 Task: Look for space in Roskilde from 6th July, 2023 to 10 July, 2023 for 5 adults in price range Rs.17000 to Rs.26000. Place can be  with 3 bedrooms having 4 beds and 3 bathrooms. Property type can be house. Amenities needed are: wifi, pool, smoking allowed. Required host language is English.
Action: Mouse moved to (405, 456)
Screenshot: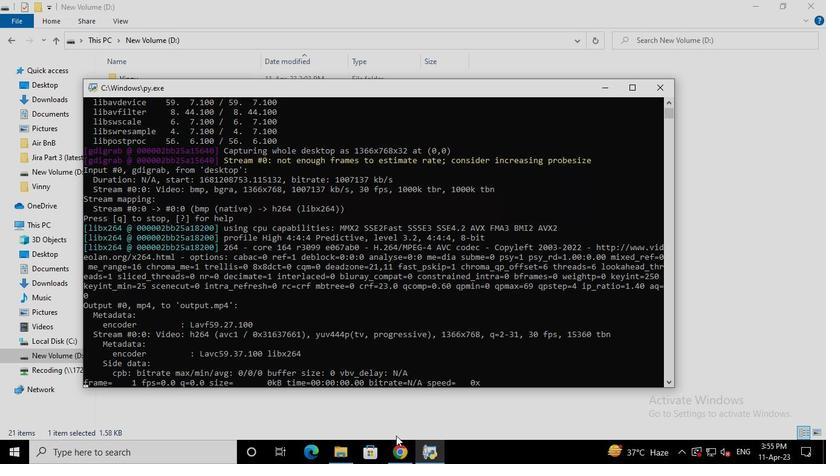 
Action: Mouse pressed left at (405, 456)
Screenshot: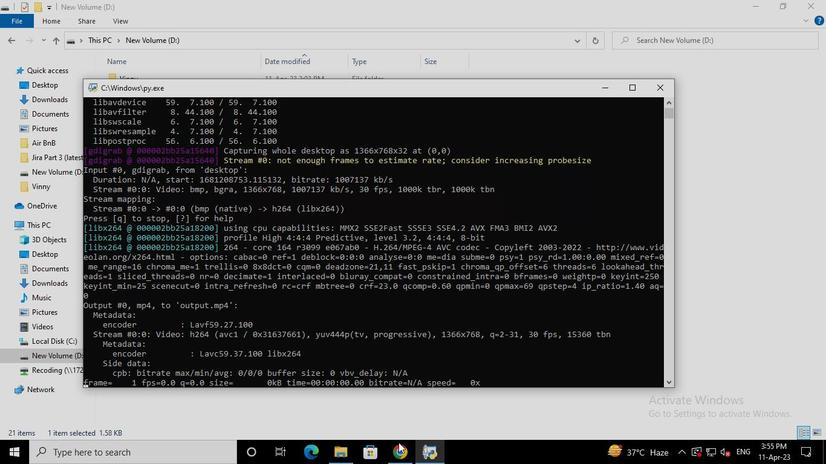 
Action: Mouse moved to (329, 108)
Screenshot: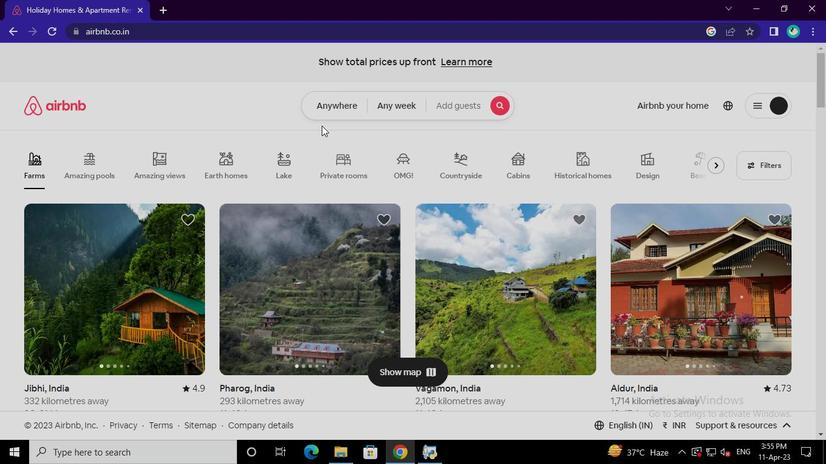 
Action: Mouse pressed left at (329, 108)
Screenshot: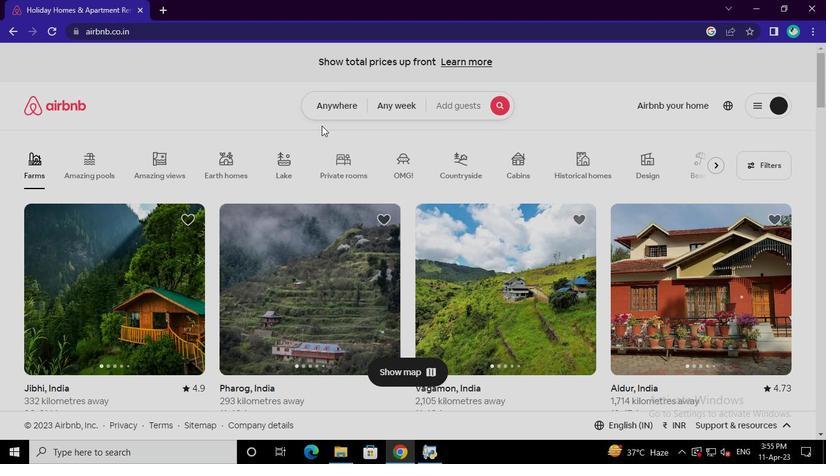 
Action: Mouse moved to (234, 149)
Screenshot: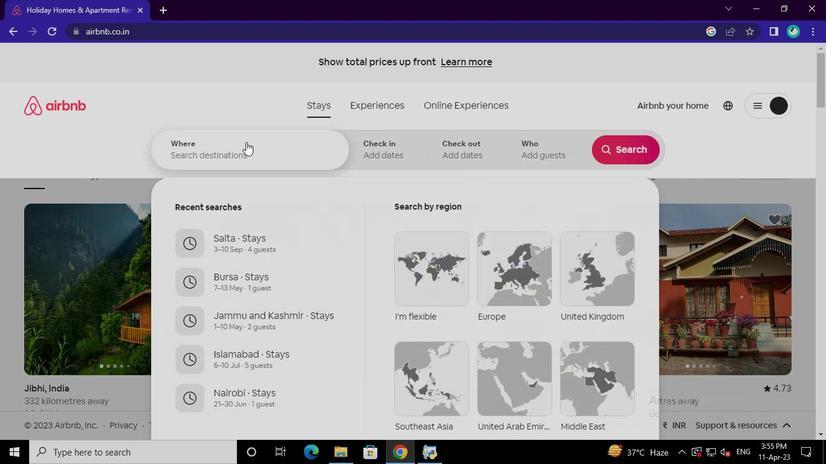 
Action: Mouse pressed left at (234, 149)
Screenshot: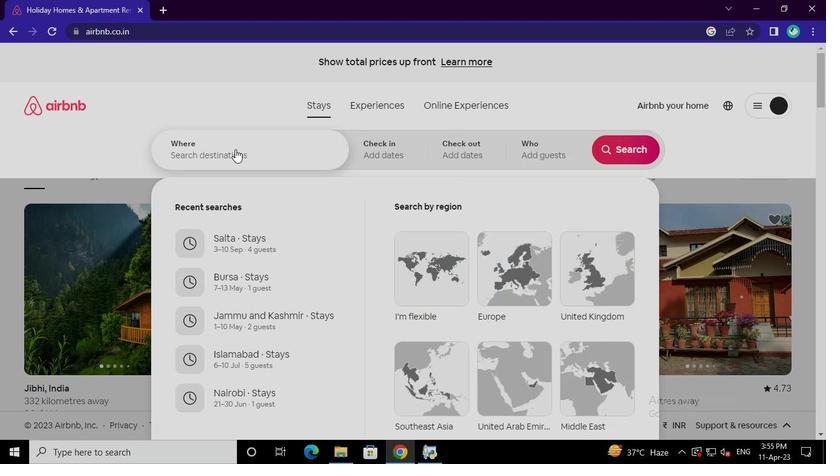 
Action: Keyboard r
Screenshot: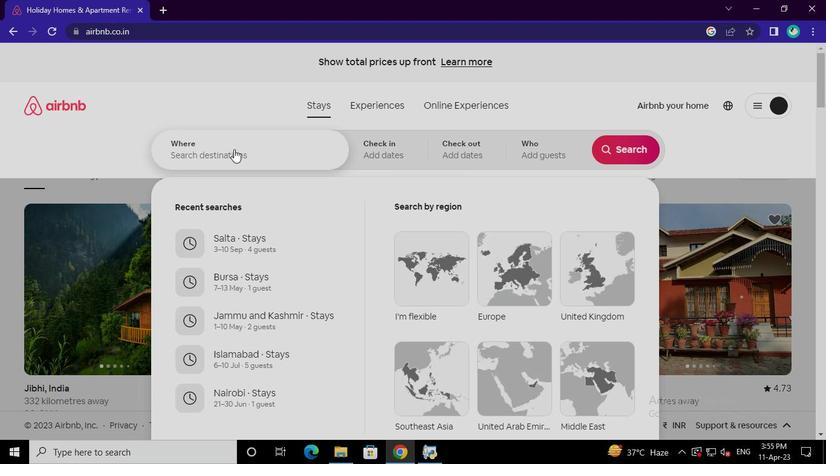 
Action: Keyboard o
Screenshot: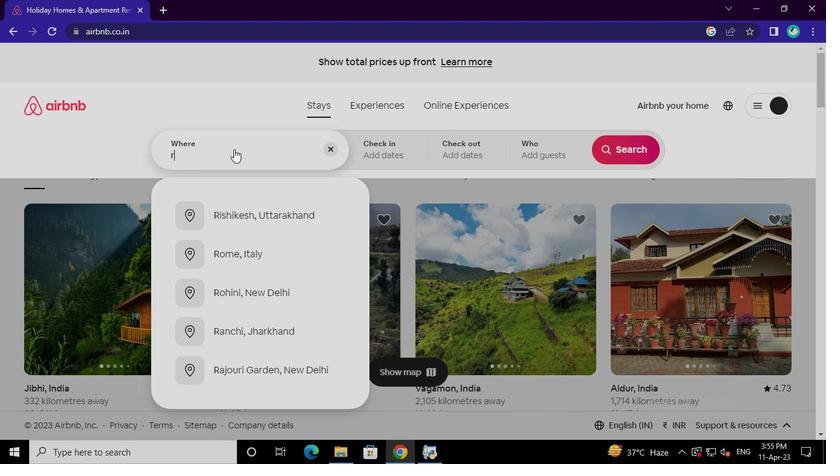 
Action: Keyboard s
Screenshot: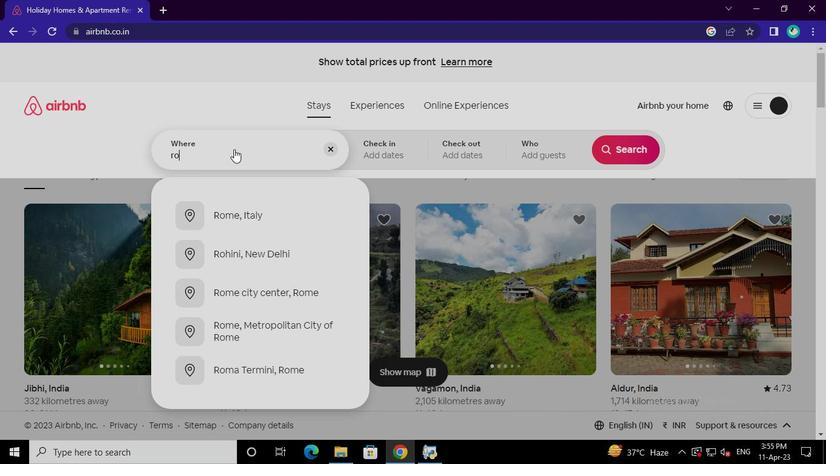 
Action: Keyboard k
Screenshot: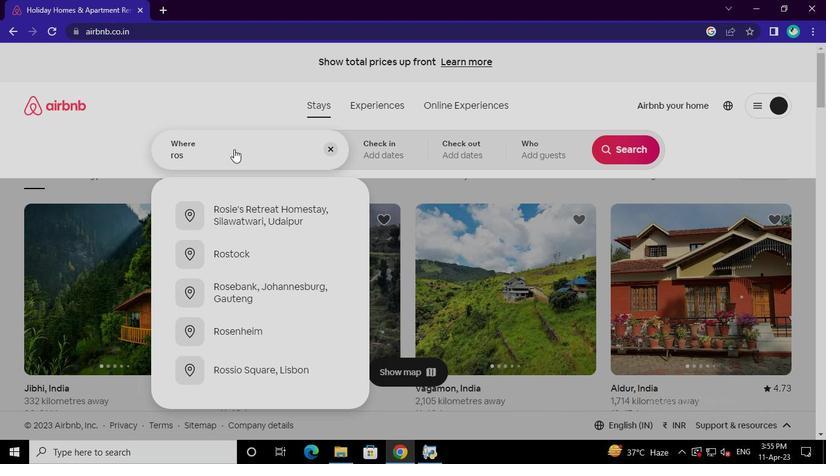
Action: Keyboard i
Screenshot: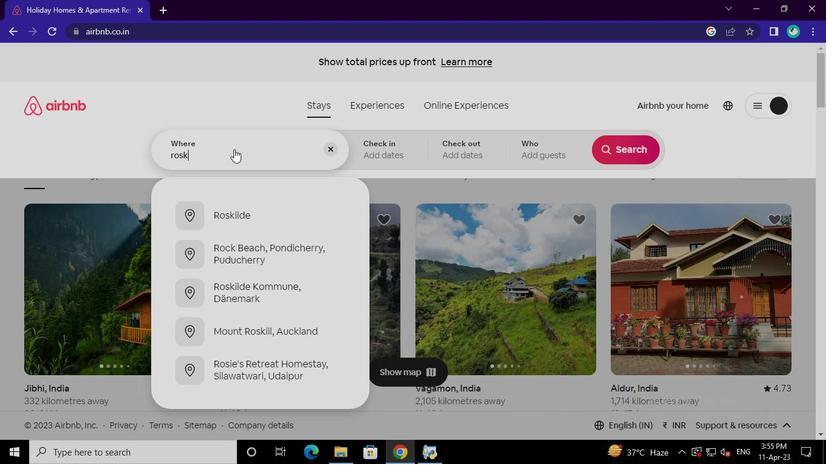 
Action: Keyboard l
Screenshot: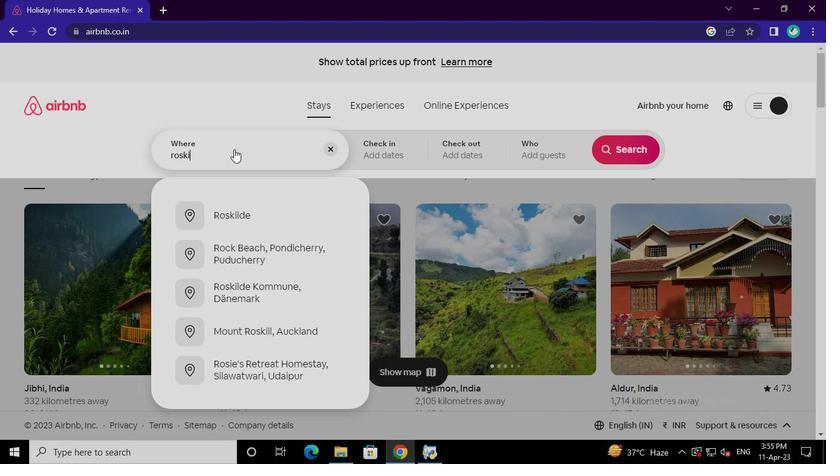 
Action: Keyboard d
Screenshot: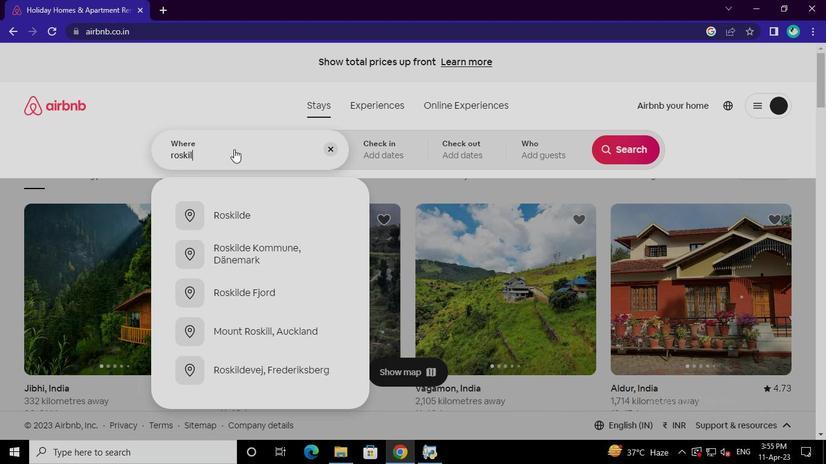 
Action: Keyboard e
Screenshot: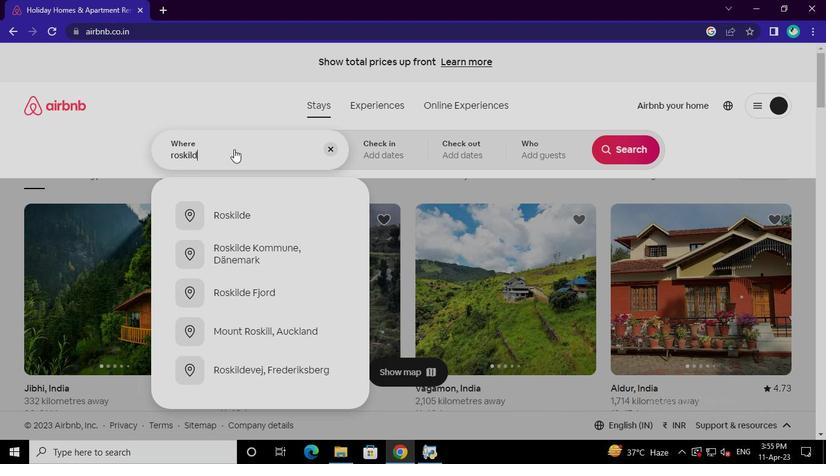 
Action: Mouse moved to (243, 207)
Screenshot: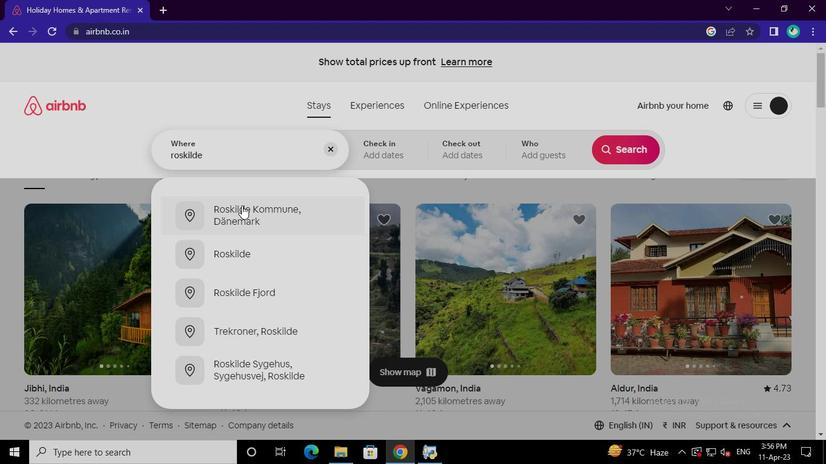 
Action: Mouse pressed left at (243, 207)
Screenshot: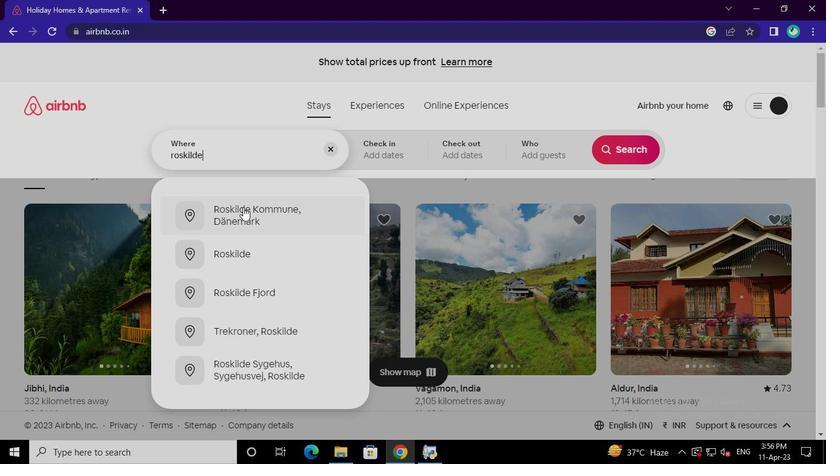 
Action: Mouse moved to (621, 248)
Screenshot: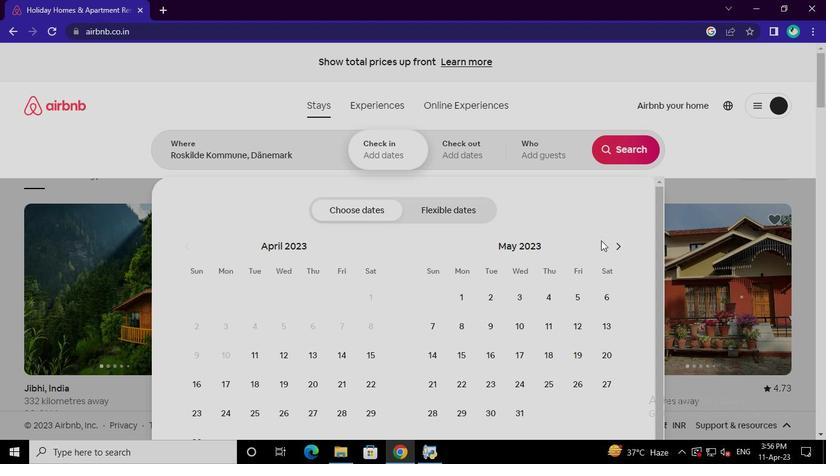 
Action: Mouse pressed left at (621, 248)
Screenshot: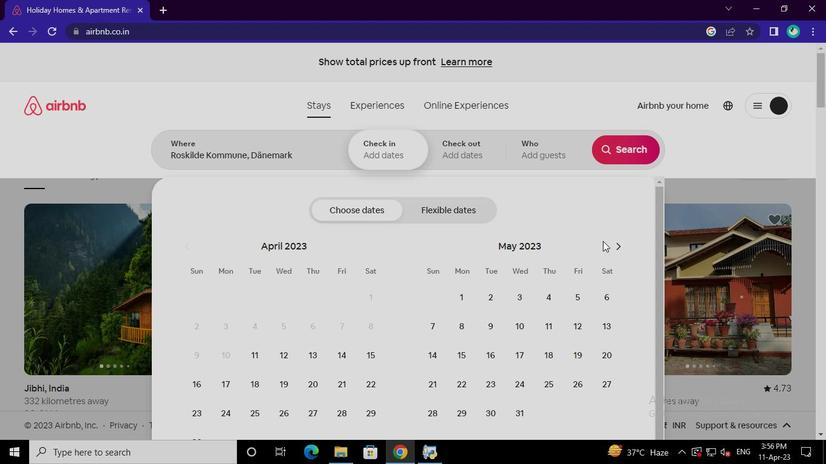 
Action: Mouse pressed left at (621, 248)
Screenshot: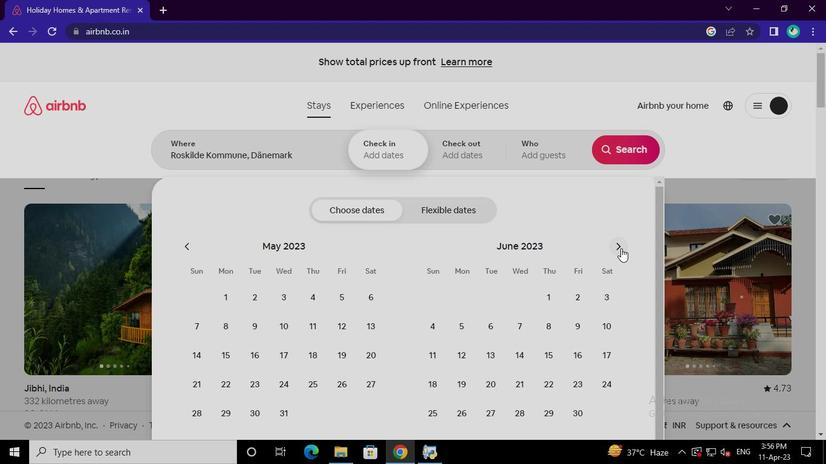 
Action: Mouse moved to (557, 326)
Screenshot: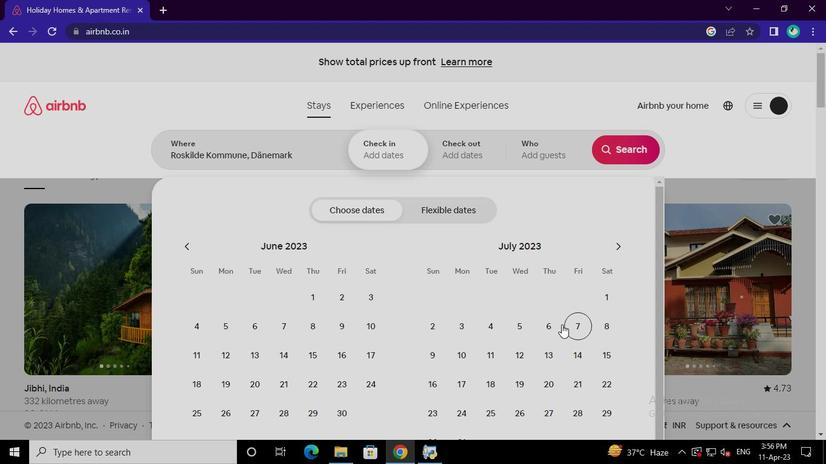 
Action: Mouse pressed left at (557, 326)
Screenshot: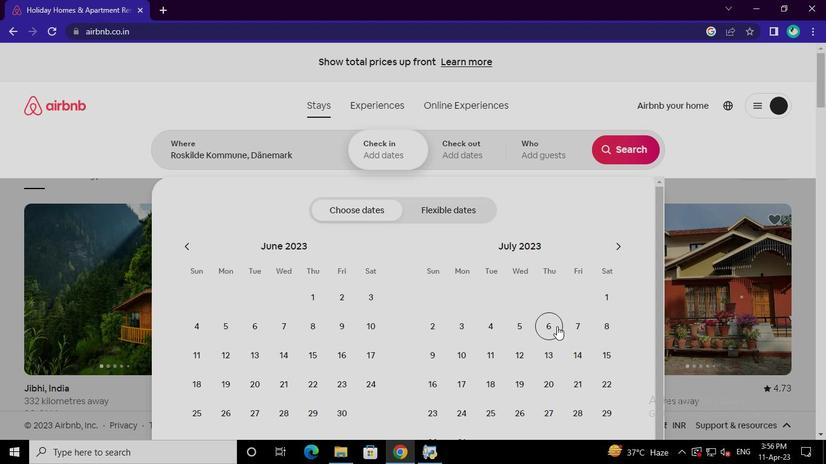 
Action: Mouse moved to (470, 358)
Screenshot: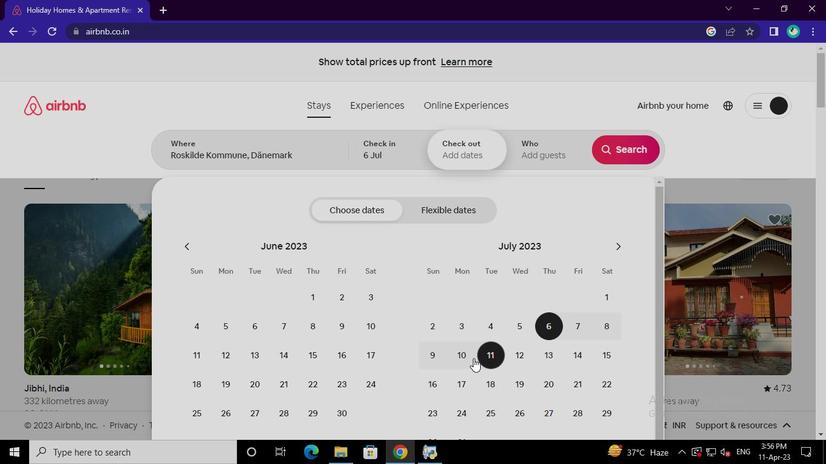 
Action: Mouse pressed left at (470, 358)
Screenshot: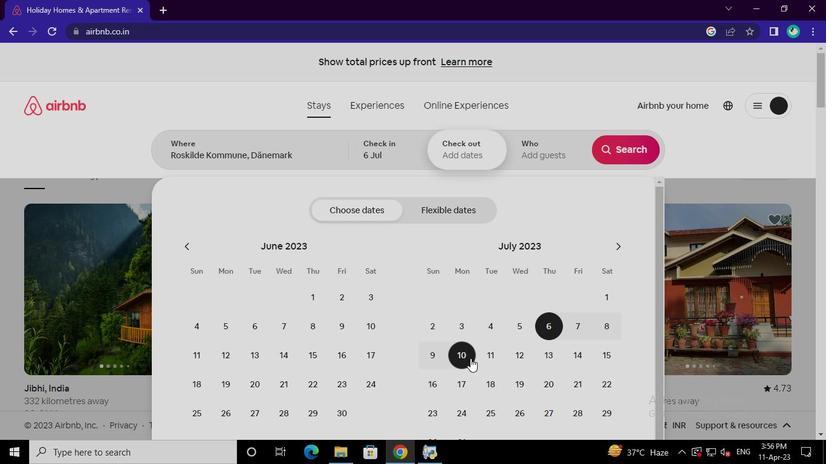 
Action: Mouse moved to (550, 157)
Screenshot: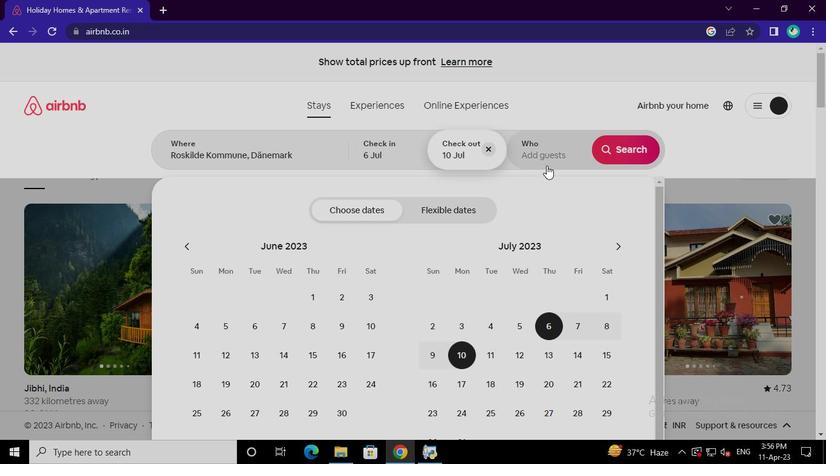 
Action: Mouse pressed left at (550, 157)
Screenshot: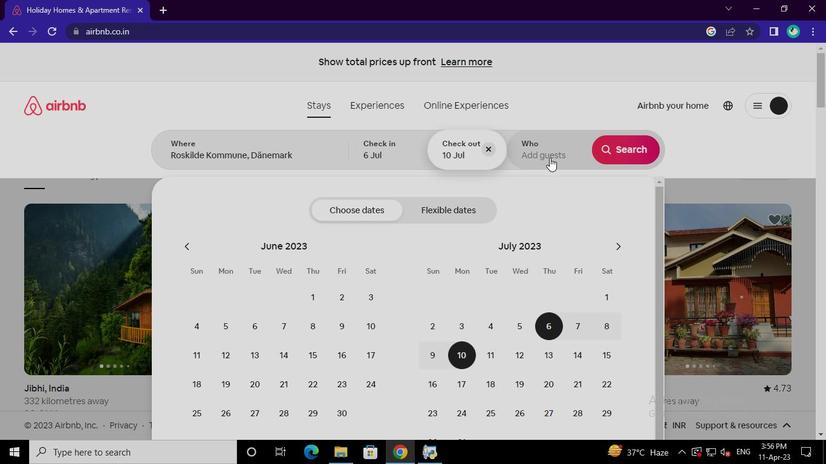 
Action: Mouse moved to (627, 215)
Screenshot: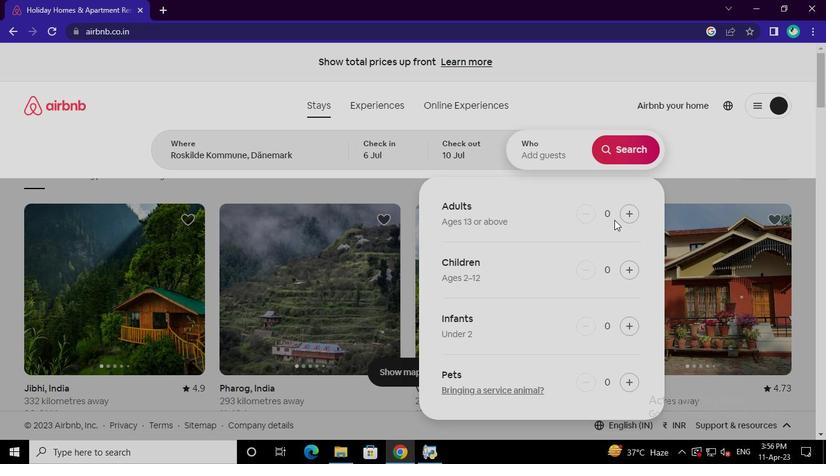 
Action: Mouse pressed left at (627, 215)
Screenshot: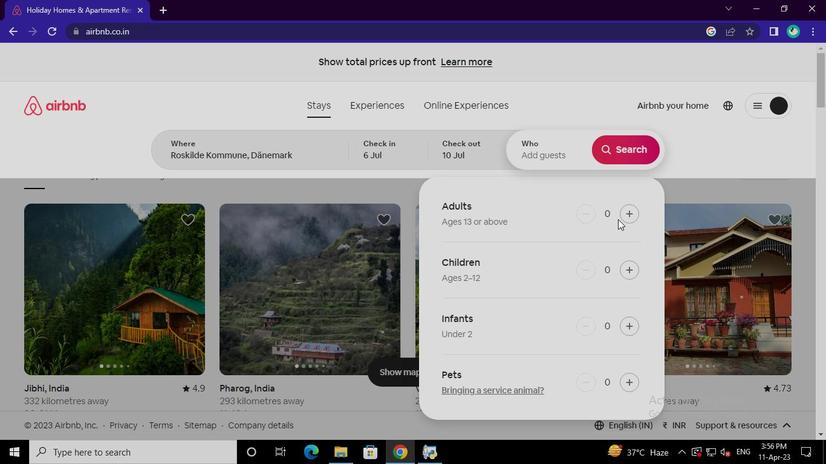
Action: Mouse pressed left at (627, 215)
Screenshot: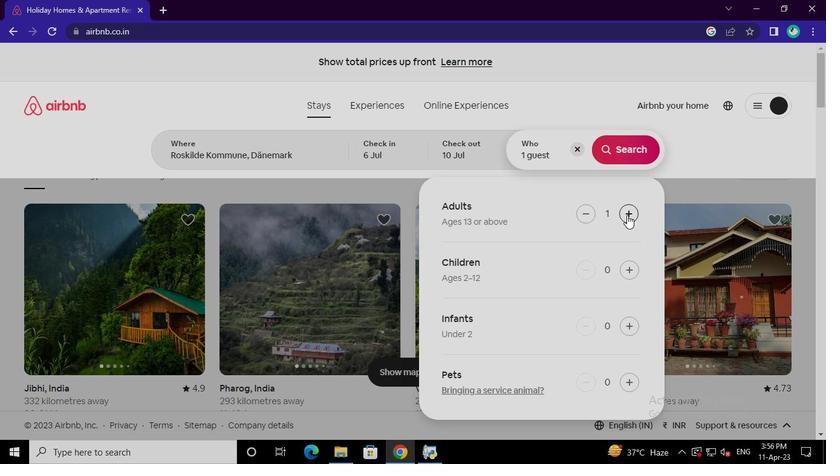 
Action: Mouse pressed left at (627, 215)
Screenshot: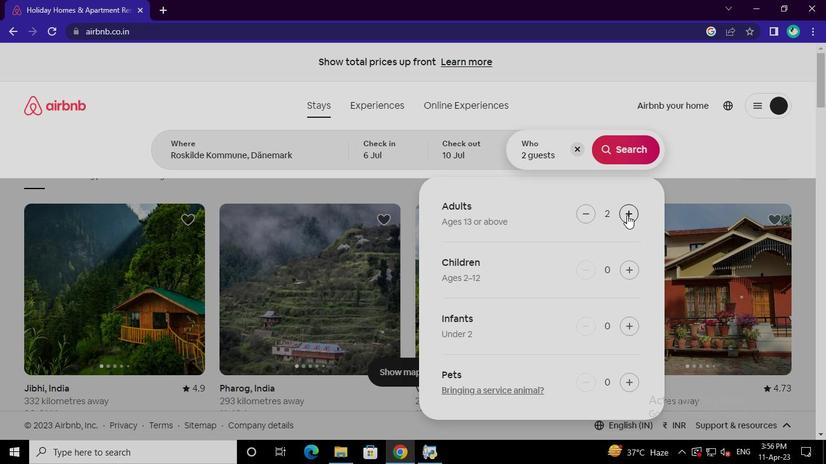 
Action: Mouse pressed left at (627, 215)
Screenshot: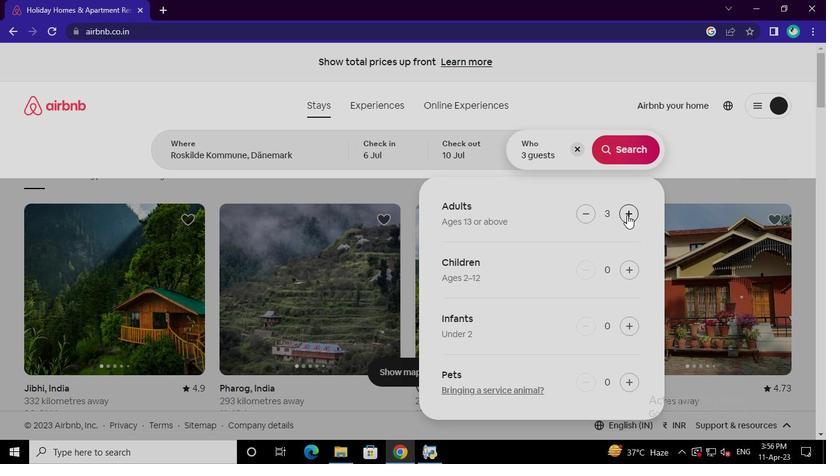 
Action: Mouse pressed left at (627, 215)
Screenshot: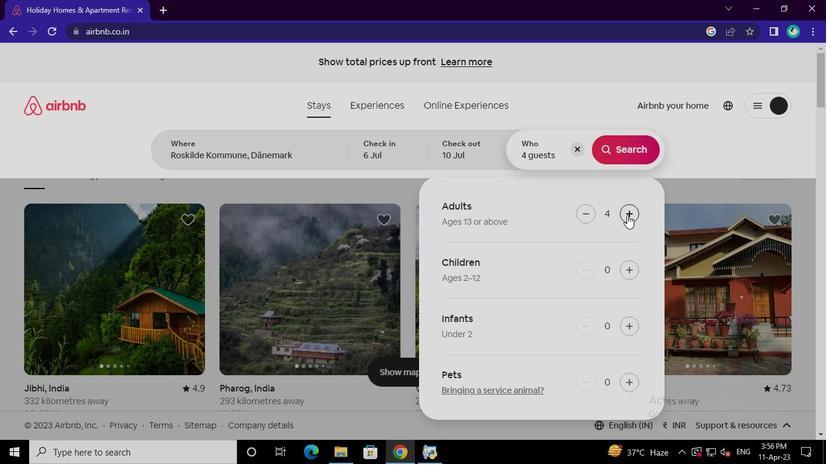 
Action: Mouse moved to (625, 156)
Screenshot: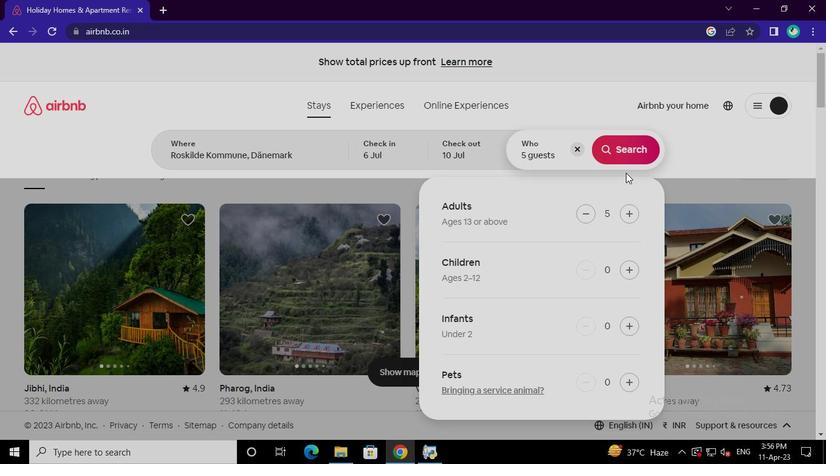 
Action: Mouse pressed left at (625, 156)
Screenshot: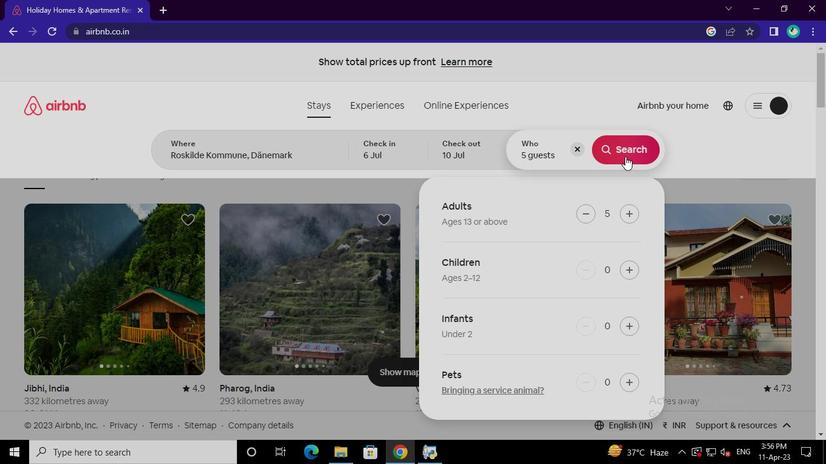 
Action: Mouse moved to (752, 121)
Screenshot: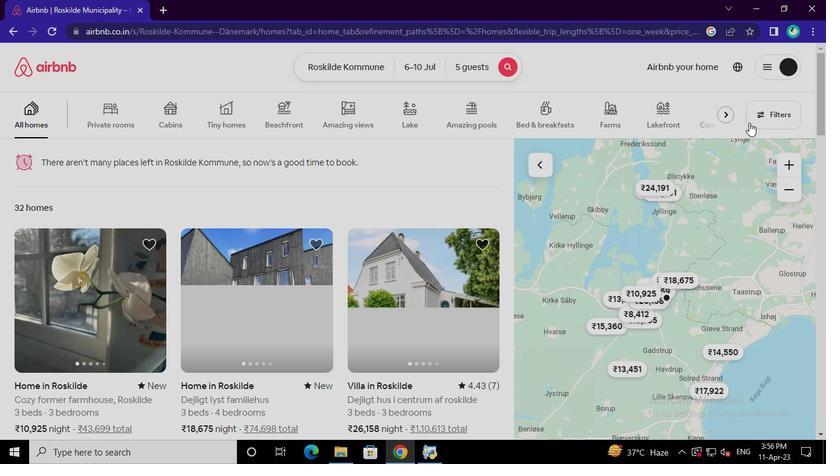 
Action: Mouse pressed left at (752, 121)
Screenshot: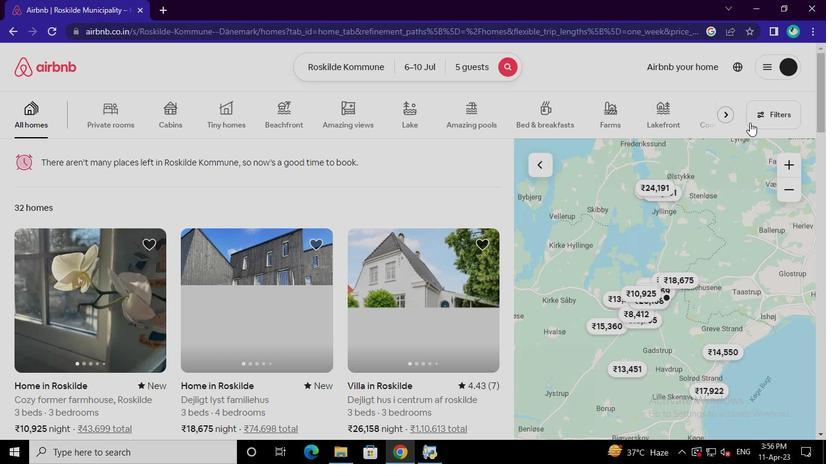 
Action: Mouse moved to (312, 260)
Screenshot: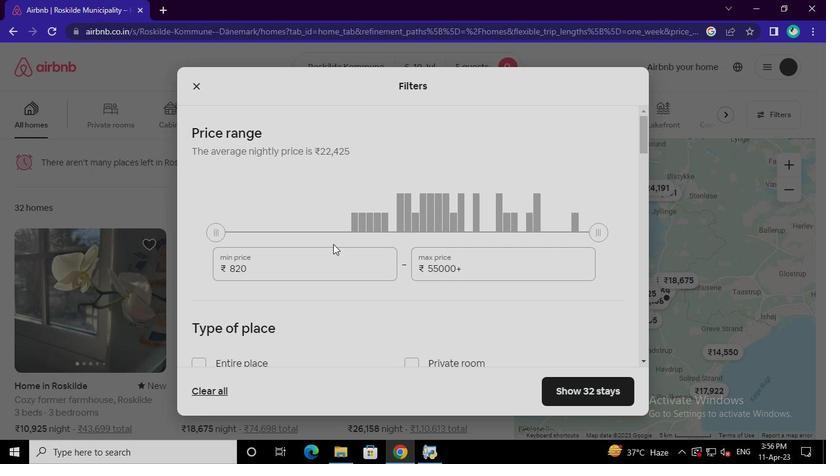 
Action: Mouse pressed left at (312, 260)
Screenshot: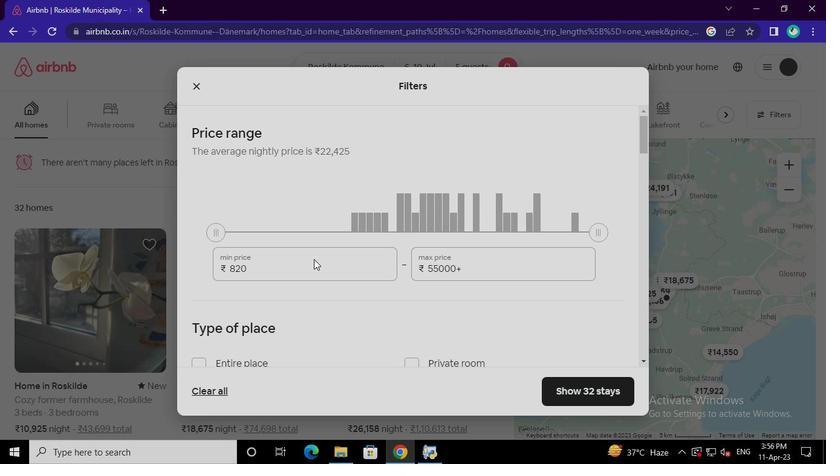 
Action: Mouse moved to (312, 260)
Screenshot: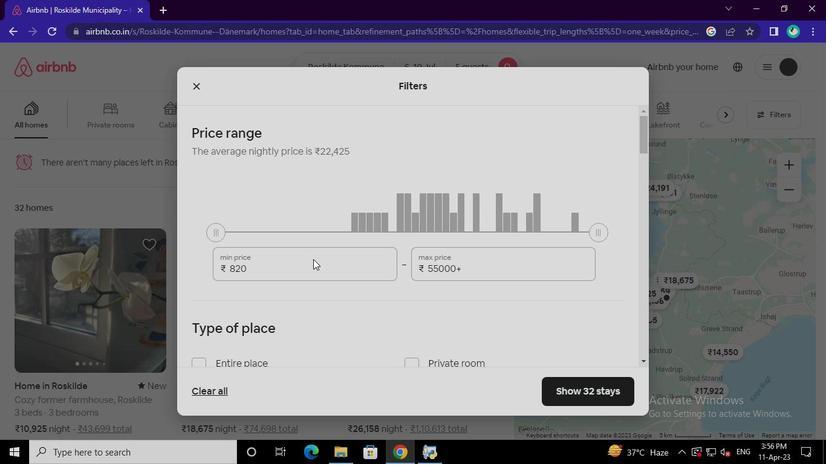 
Action: Keyboard Key.backspace
Screenshot: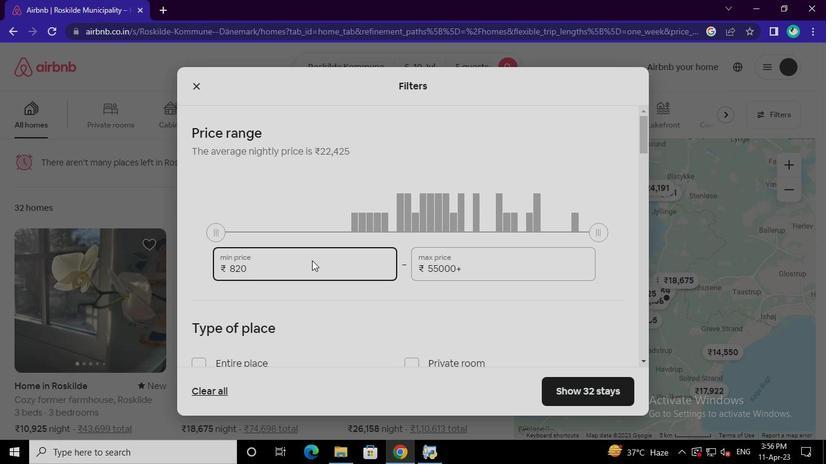 
Action: Keyboard Key.backspace
Screenshot: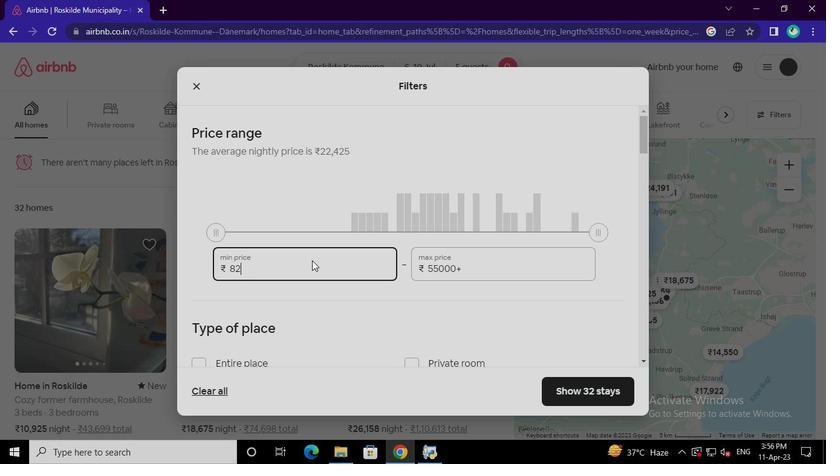 
Action: Keyboard Key.backspace
Screenshot: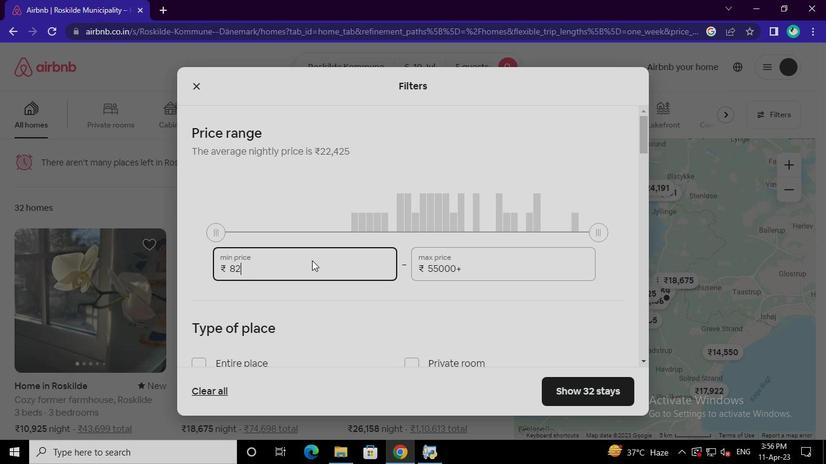 
Action: Keyboard Key.backspace
Screenshot: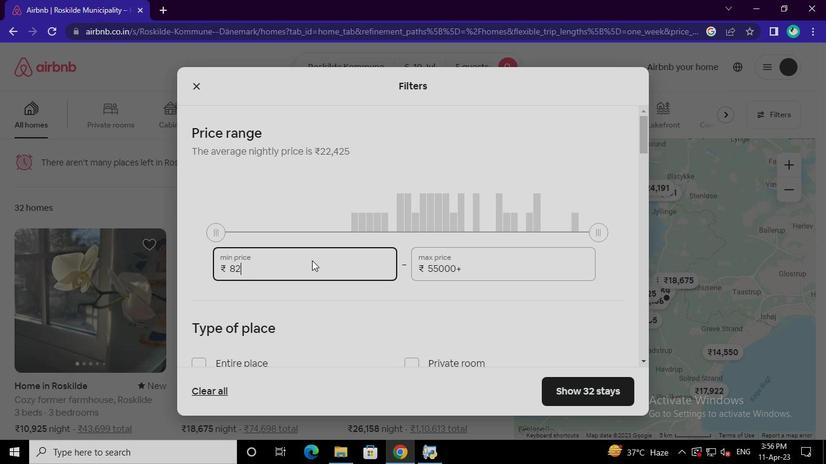 
Action: Keyboard Key.backspace
Screenshot: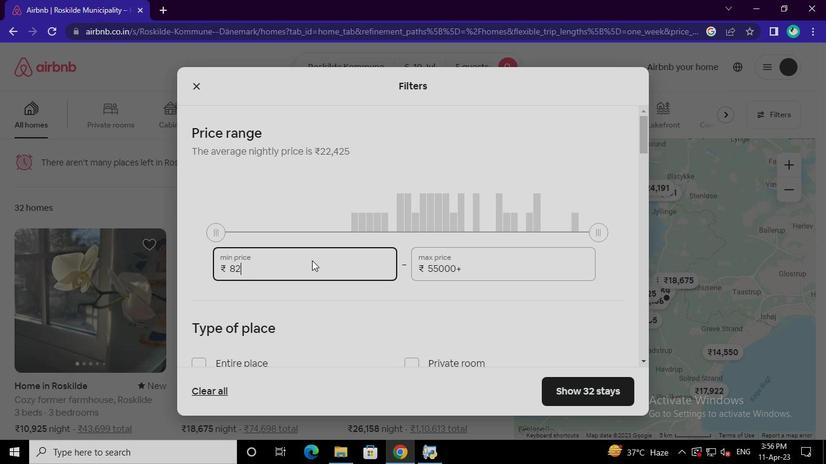 
Action: Keyboard Key.backspace
Screenshot: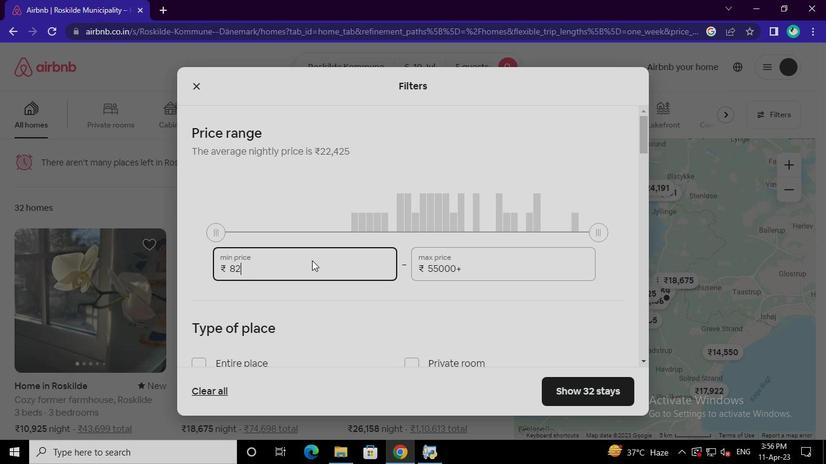 
Action: Keyboard Key.backspace
Screenshot: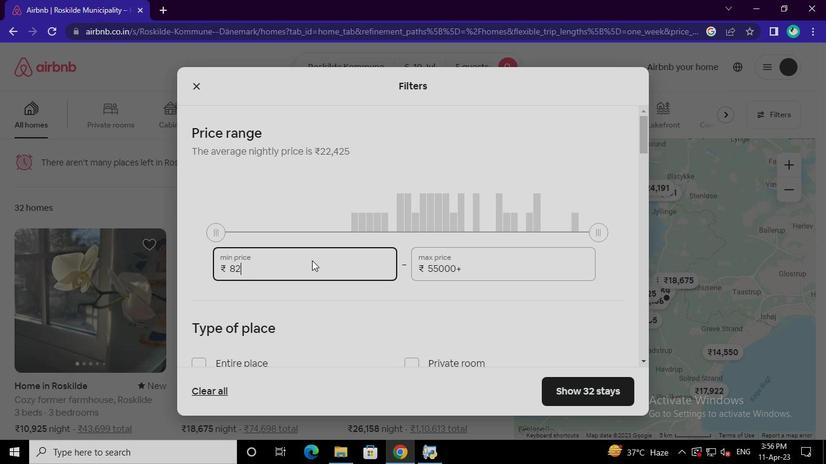 
Action: Keyboard Key.backspace
Screenshot: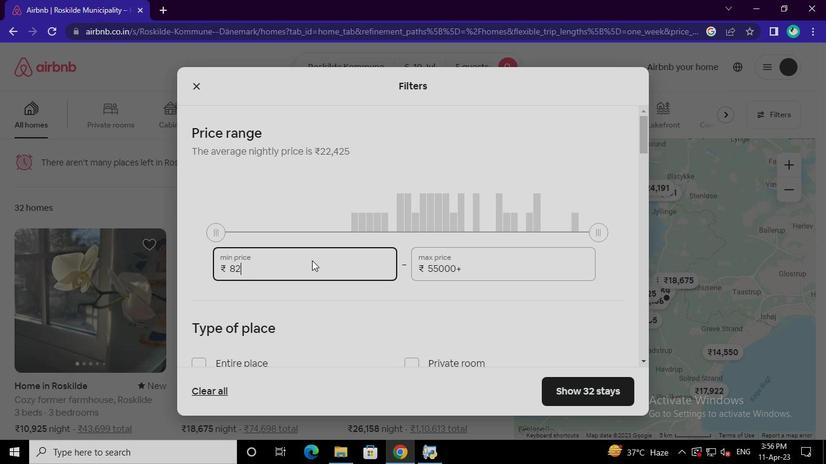 
Action: Keyboard Key.backspace
Screenshot: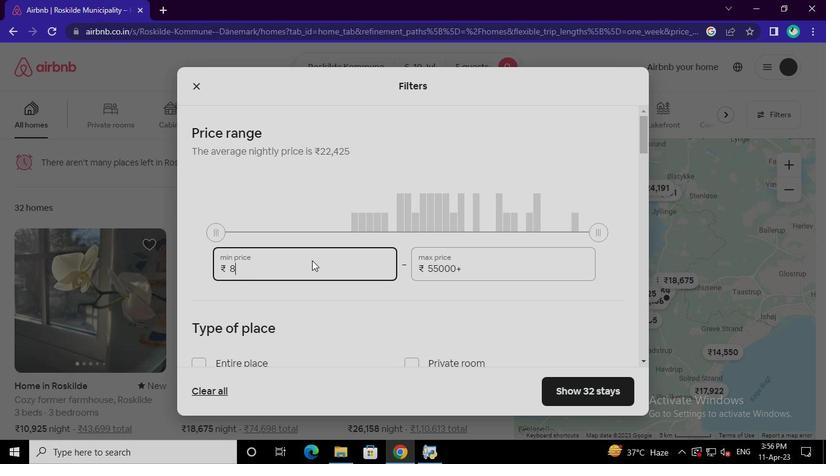 
Action: Keyboard Key.backspace
Screenshot: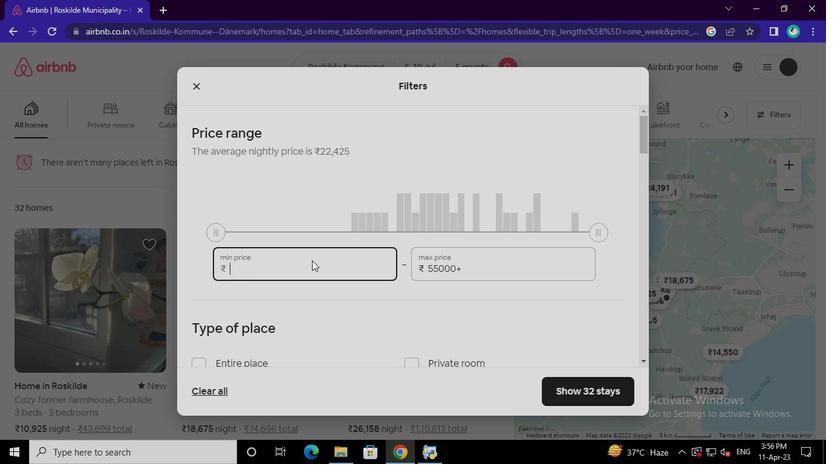 
Action: Keyboard Key.backspace
Screenshot: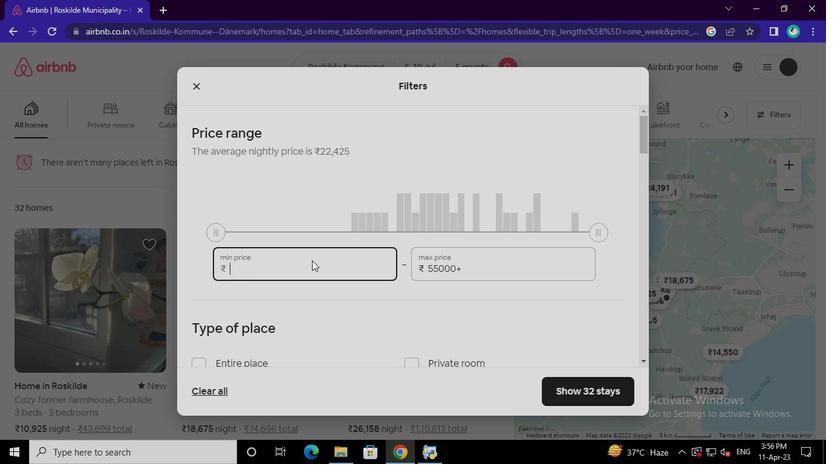 
Action: Keyboard Key.backspace
Screenshot: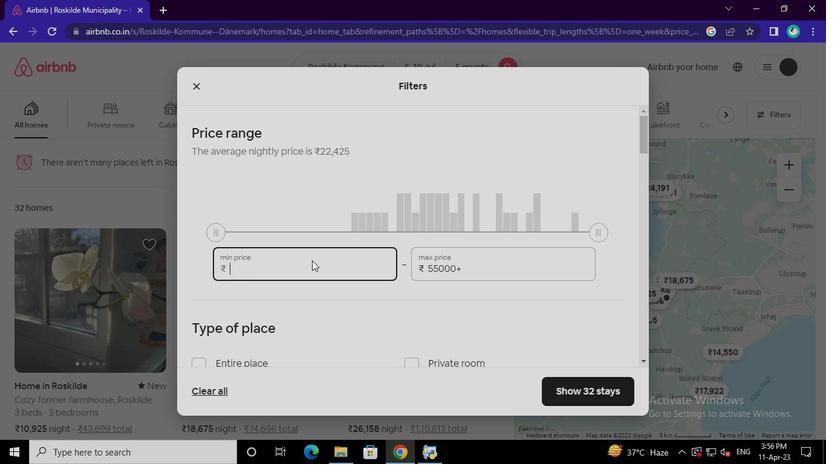 
Action: Keyboard Key.backspace
Screenshot: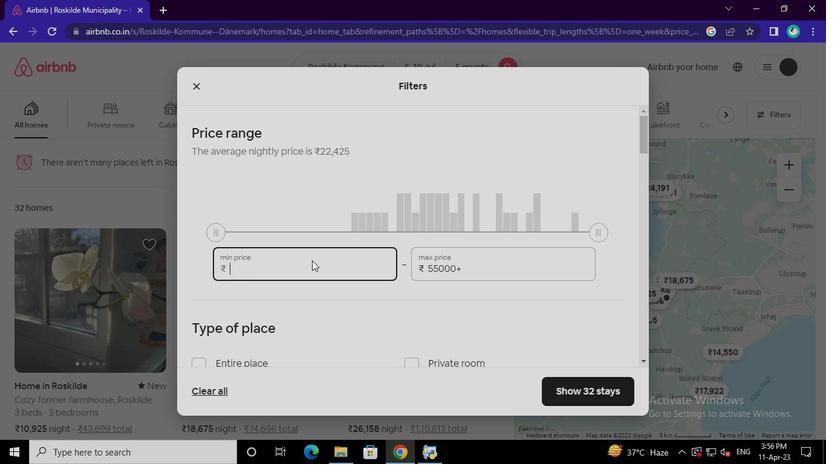 
Action: Keyboard <97>
Screenshot: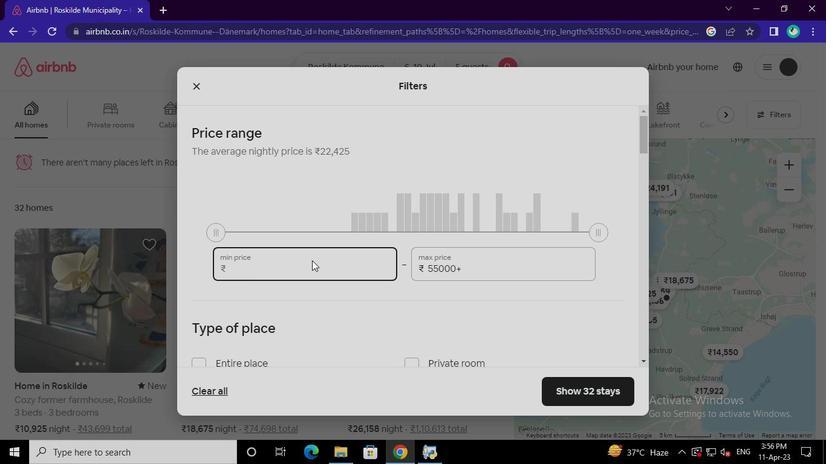 
Action: Keyboard <103>
Screenshot: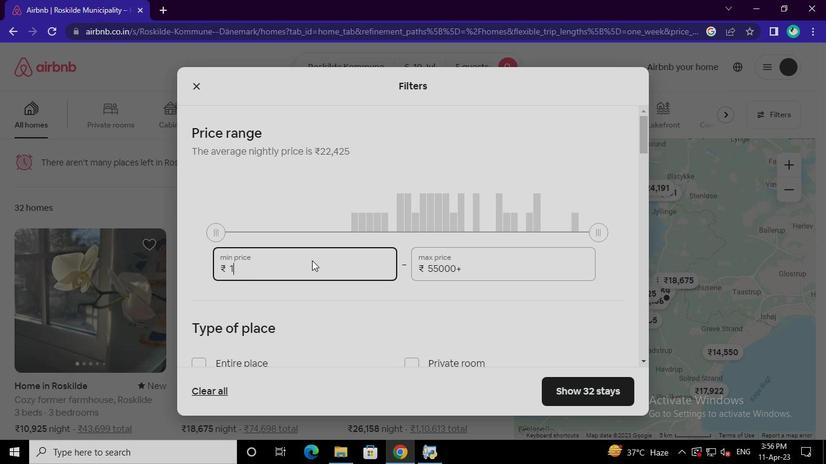 
Action: Keyboard <96>
Screenshot: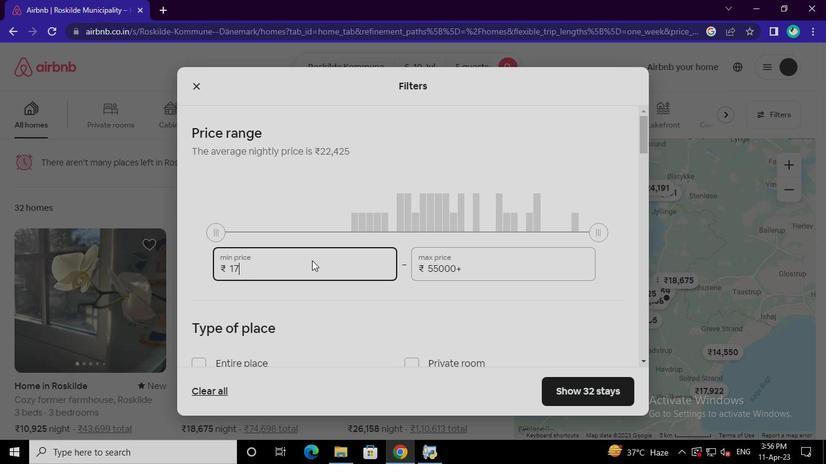 
Action: Keyboard <96>
Screenshot: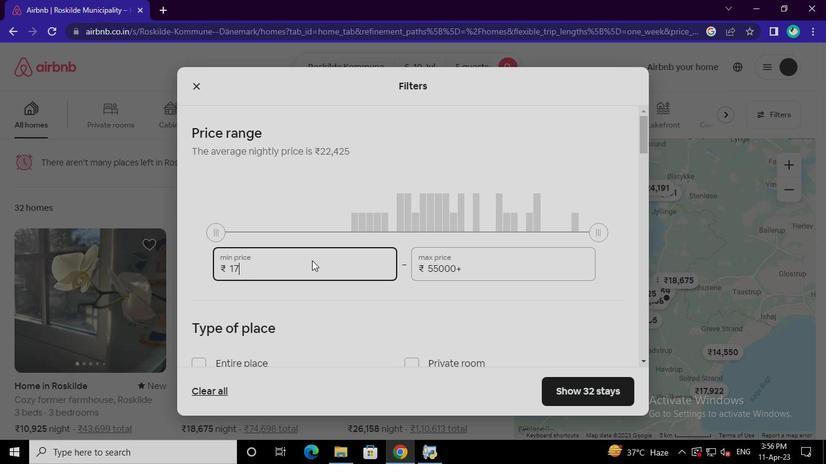 
Action: Keyboard <96>
Screenshot: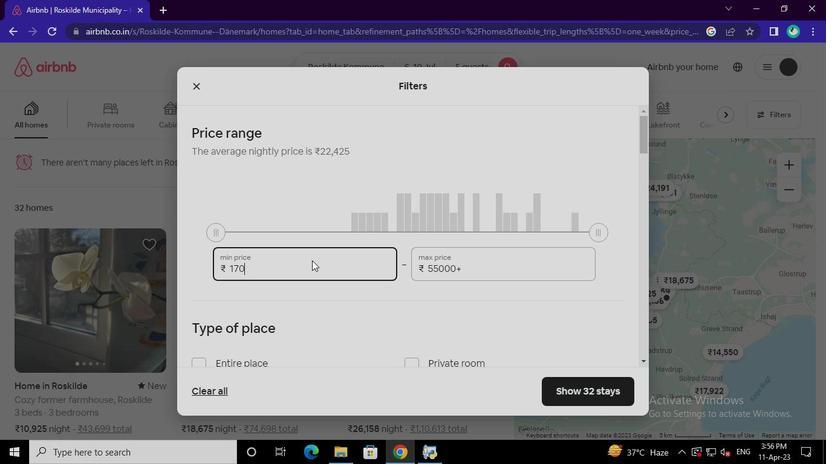 
Action: Mouse moved to (462, 271)
Screenshot: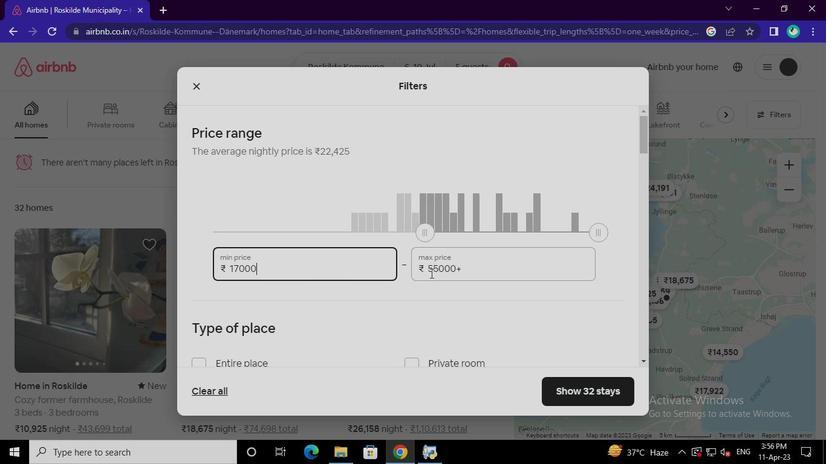 
Action: Mouse pressed left at (462, 271)
Screenshot: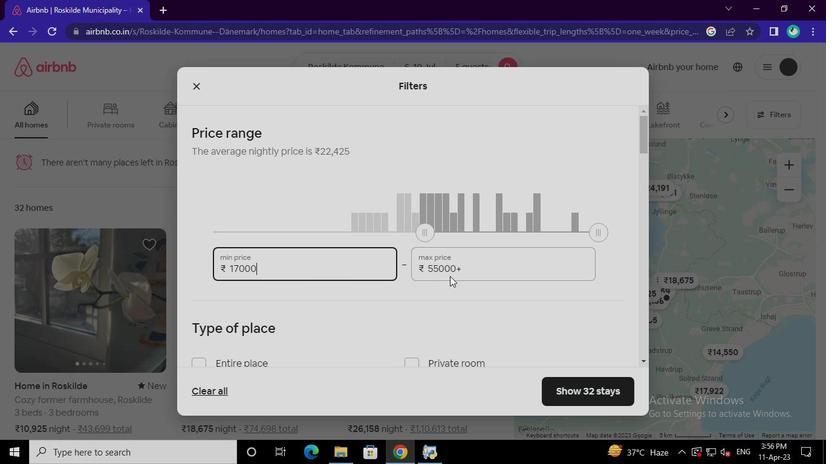 
Action: Mouse moved to (462, 271)
Screenshot: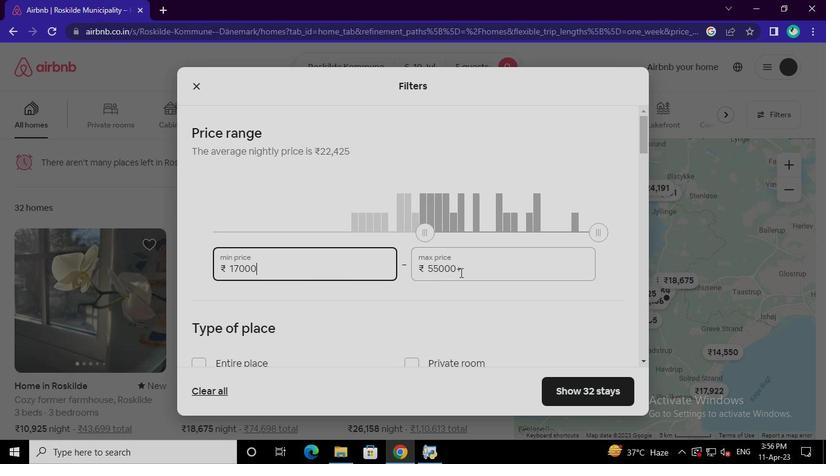 
Action: Keyboard Key.backspace
Screenshot: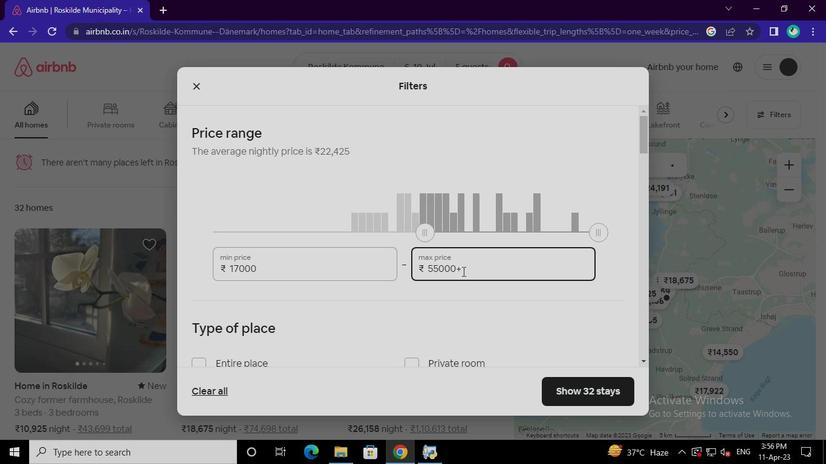 
Action: Keyboard Key.backspace
Screenshot: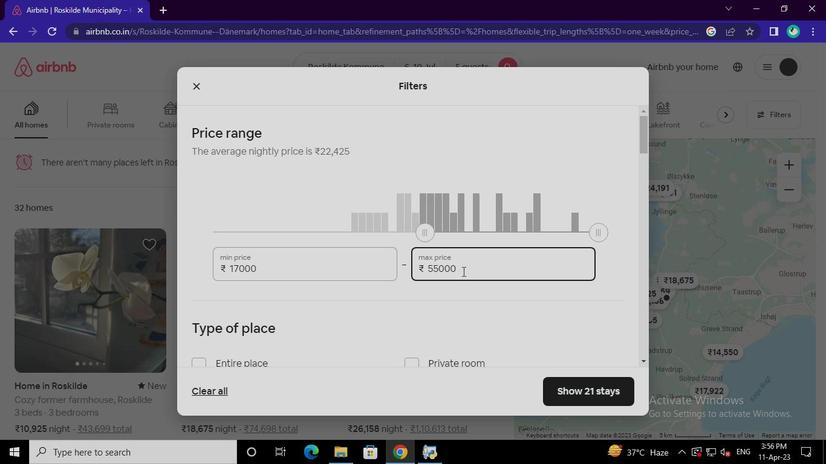 
Action: Keyboard Key.backspace
Screenshot: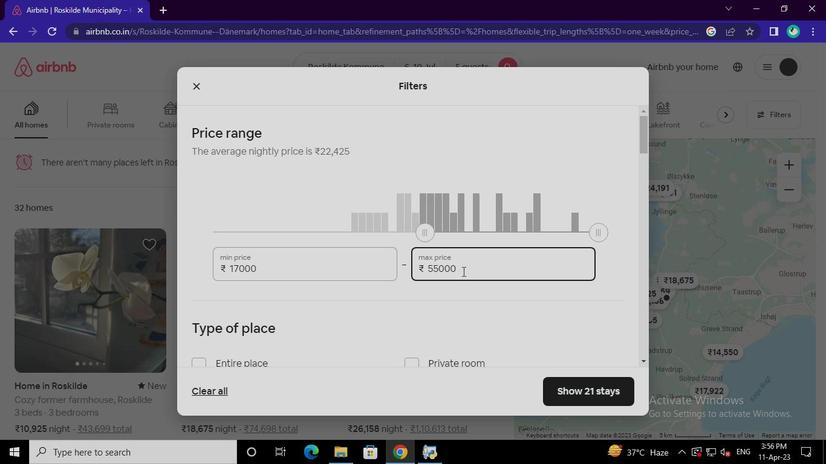 
Action: Keyboard Key.backspace
Screenshot: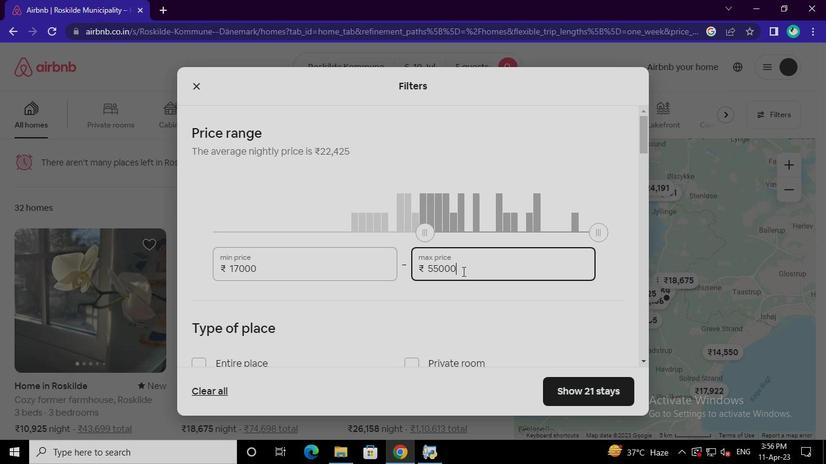 
Action: Keyboard Key.backspace
Screenshot: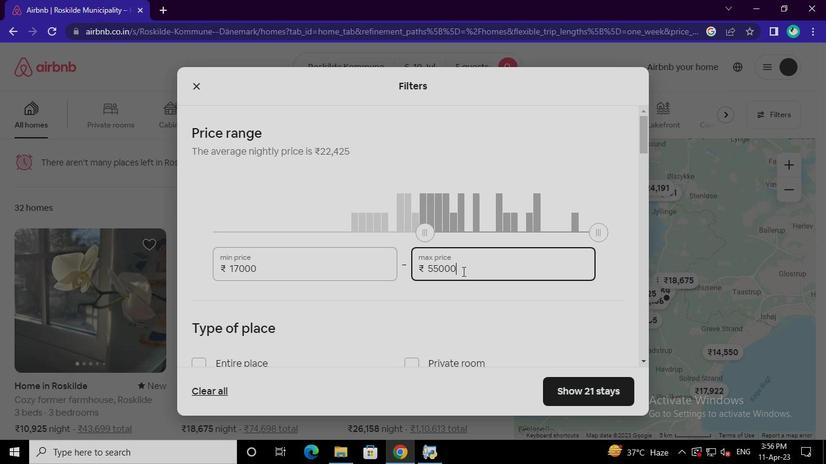 
Action: Keyboard Key.backspace
Screenshot: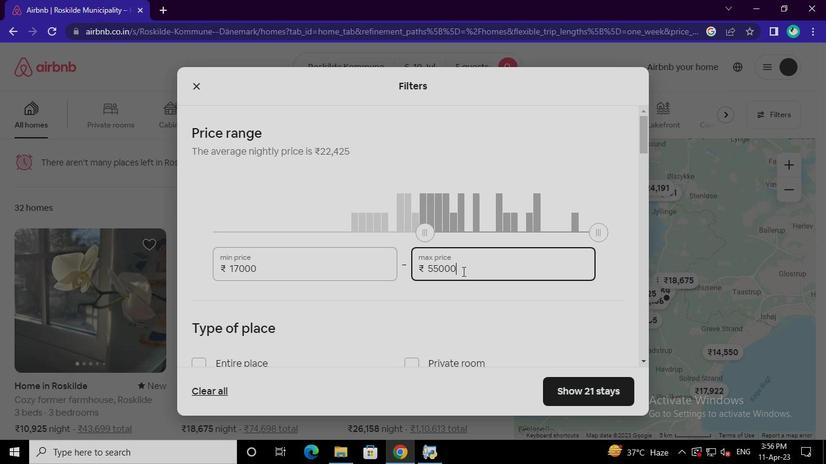 
Action: Keyboard Key.backspace
Screenshot: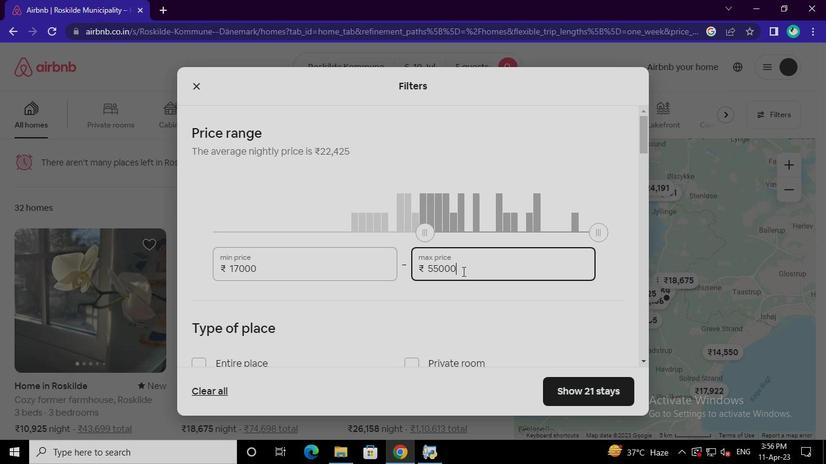 
Action: Keyboard Key.backspace
Screenshot: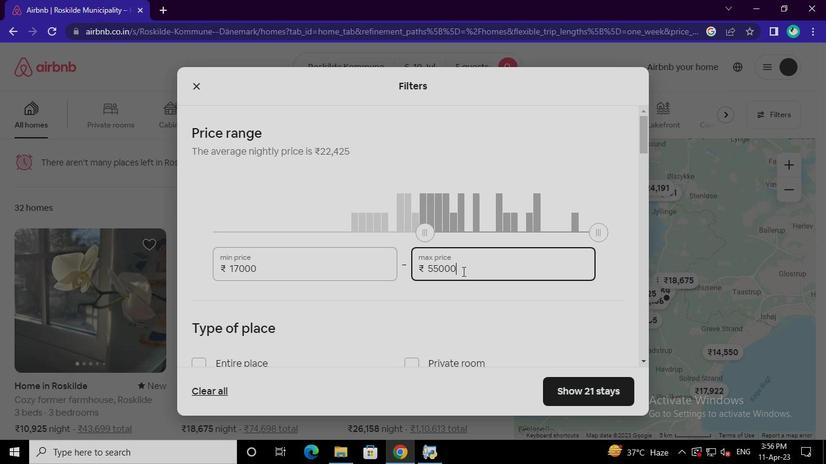 
Action: Keyboard Key.backspace
Screenshot: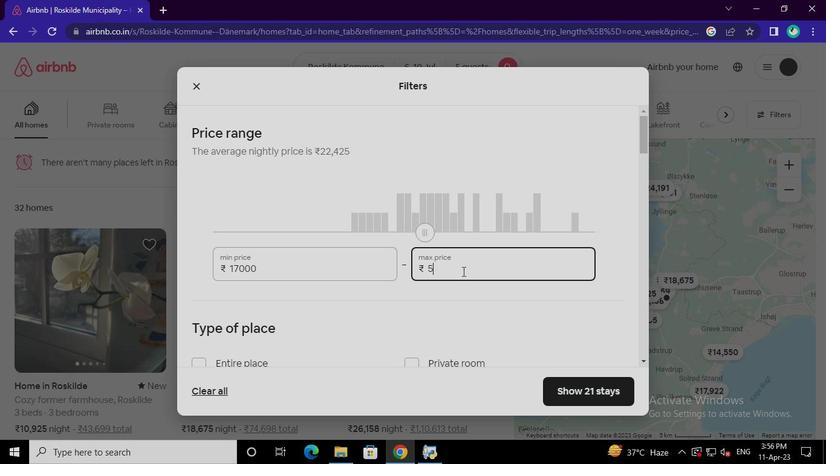 
Action: Keyboard Key.backspace
Screenshot: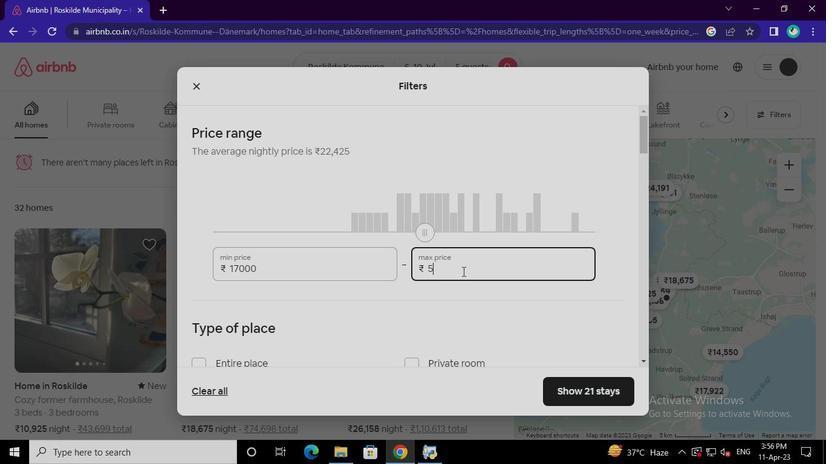 
Action: Keyboard Key.backspace
Screenshot: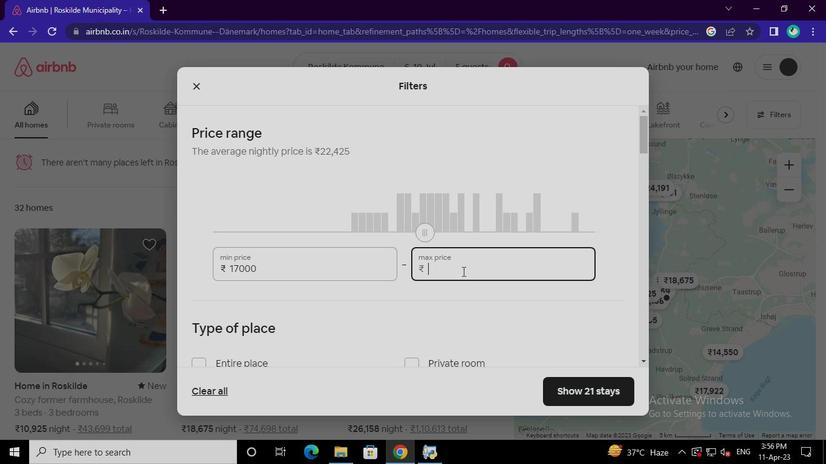 
Action: Keyboard Key.backspace
Screenshot: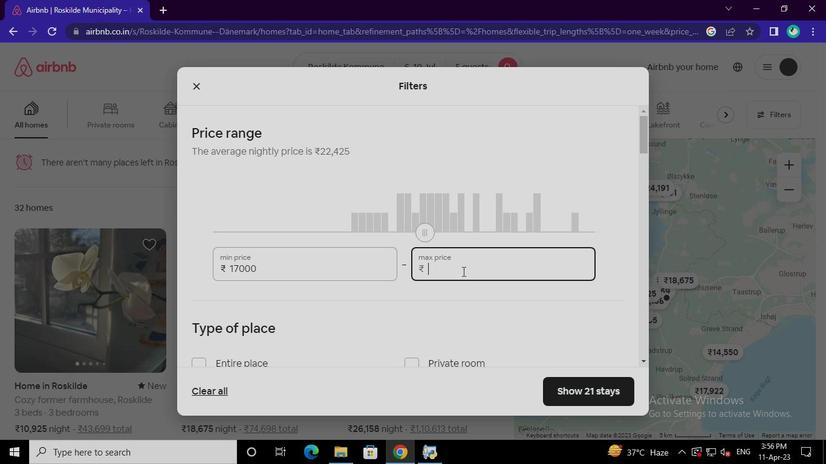 
Action: Keyboard Key.backspace
Screenshot: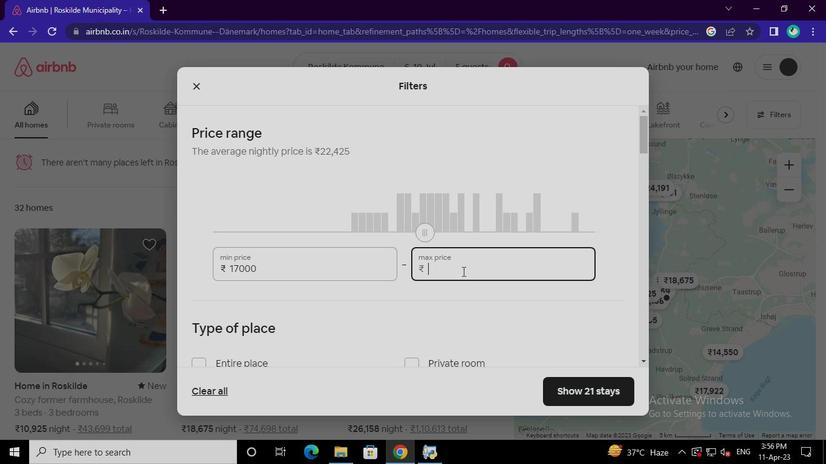 
Action: Keyboard Key.backspace
Screenshot: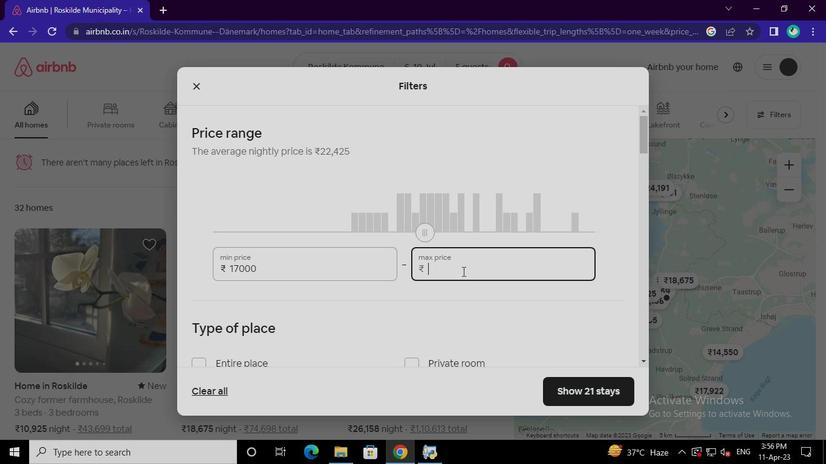 
Action: Keyboard <98>
Screenshot: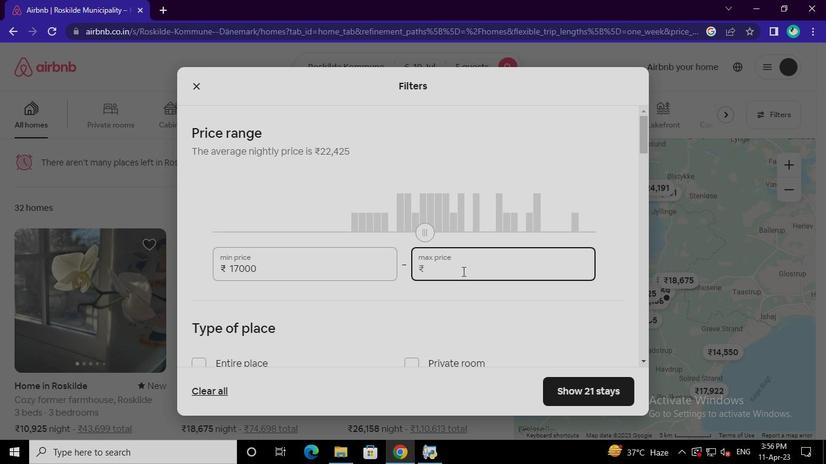 
Action: Keyboard <102>
Screenshot: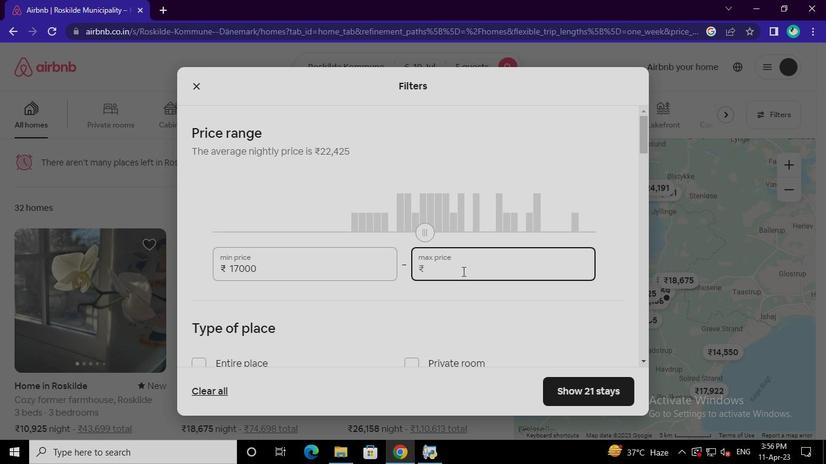 
Action: Keyboard <96>
Screenshot: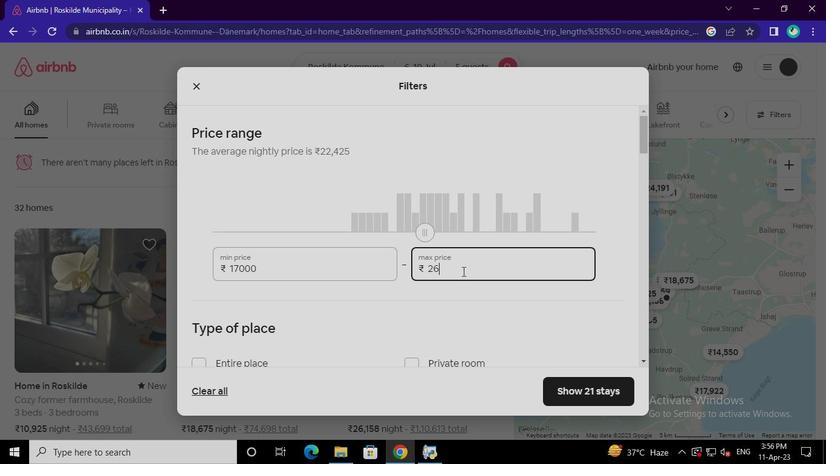 
Action: Keyboard <96>
Screenshot: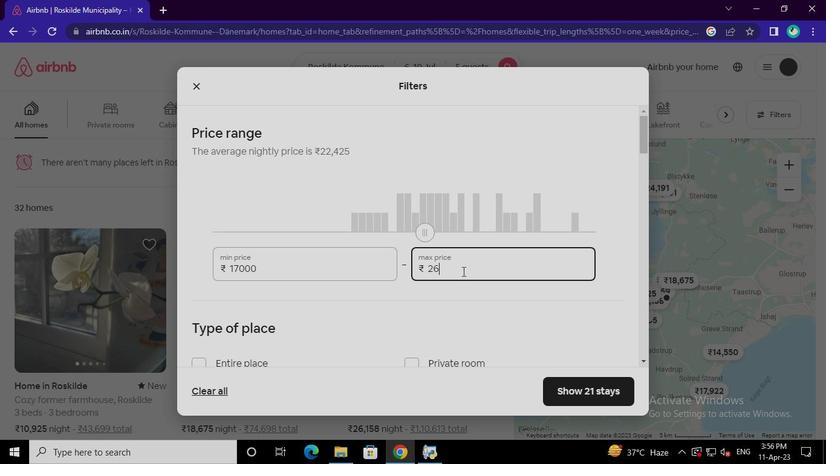 
Action: Keyboard <96>
Screenshot: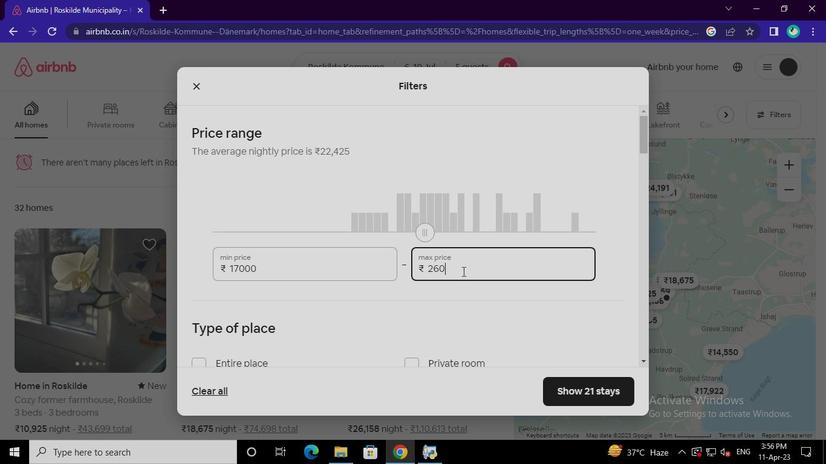 
Action: Mouse moved to (350, 200)
Screenshot: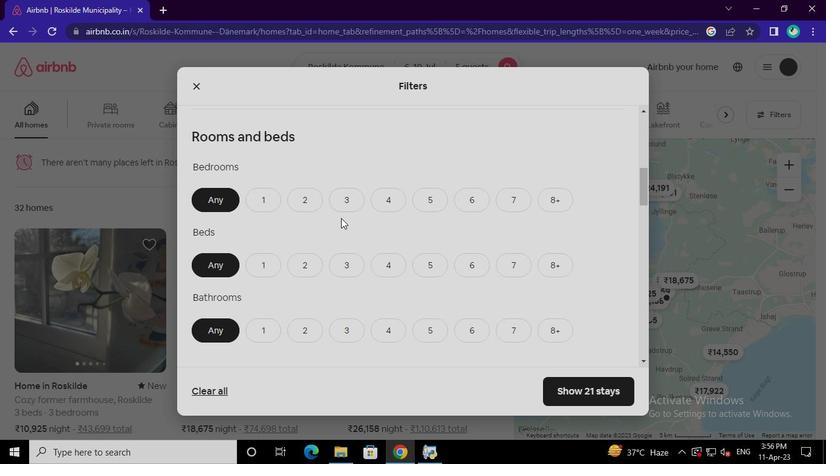 
Action: Mouse pressed left at (350, 200)
Screenshot: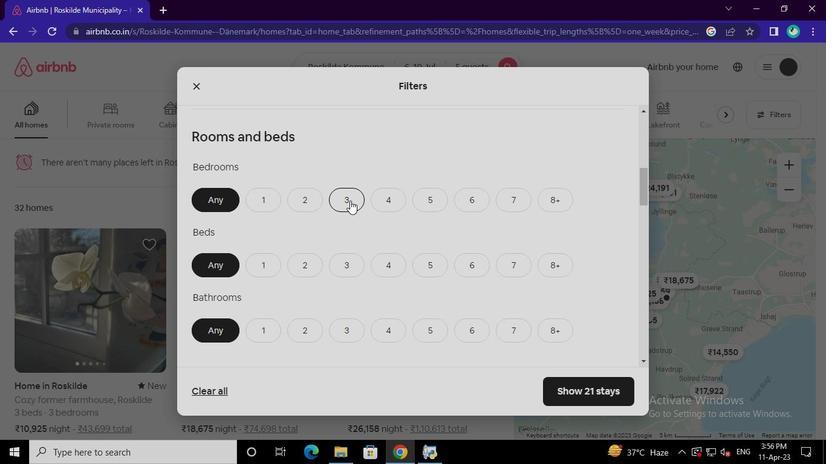 
Action: Mouse moved to (387, 265)
Screenshot: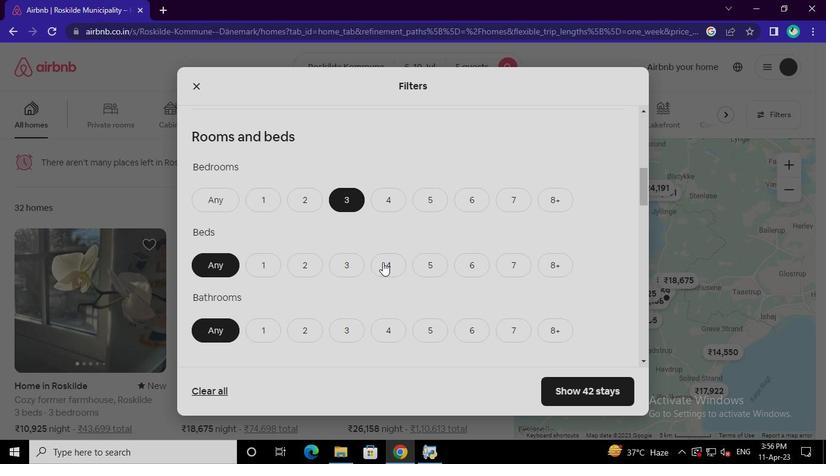 
Action: Mouse pressed left at (387, 265)
Screenshot: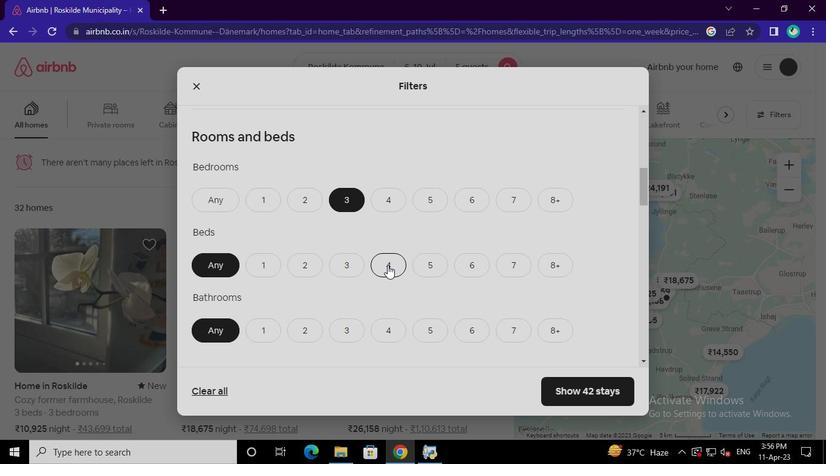 
Action: Mouse moved to (343, 326)
Screenshot: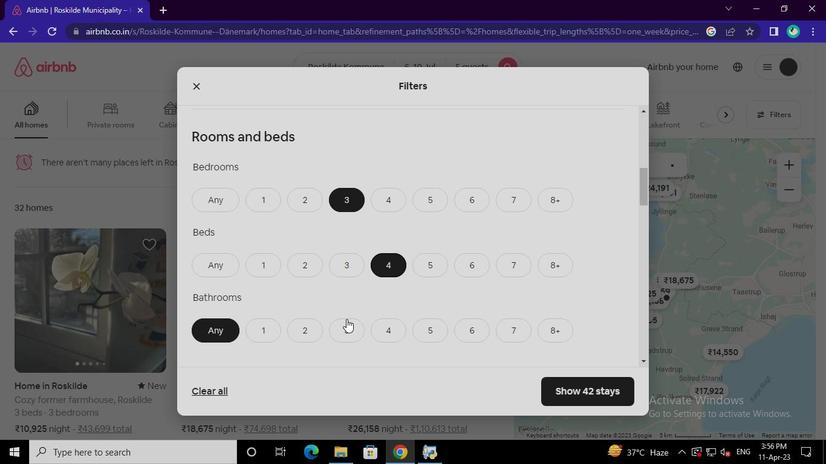 
Action: Mouse pressed left at (343, 326)
Screenshot: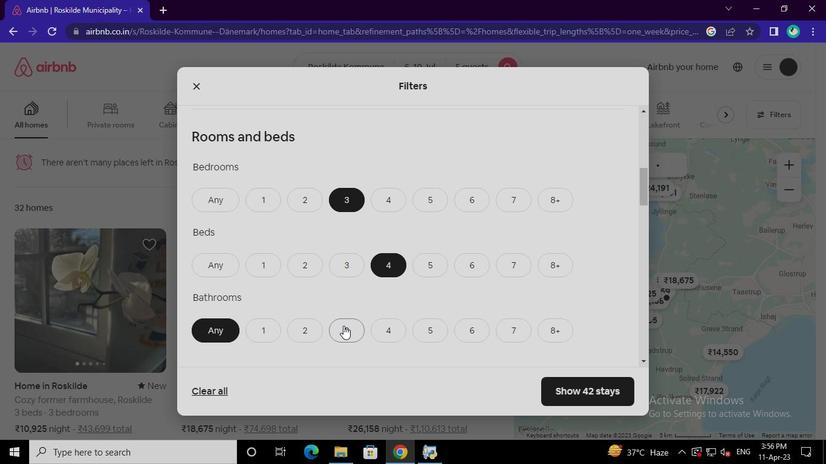 
Action: Mouse moved to (260, 283)
Screenshot: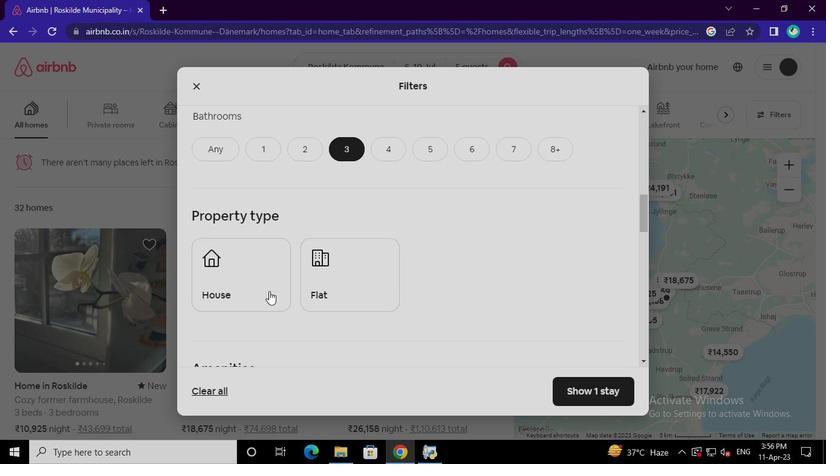 
Action: Mouse pressed left at (260, 283)
Screenshot: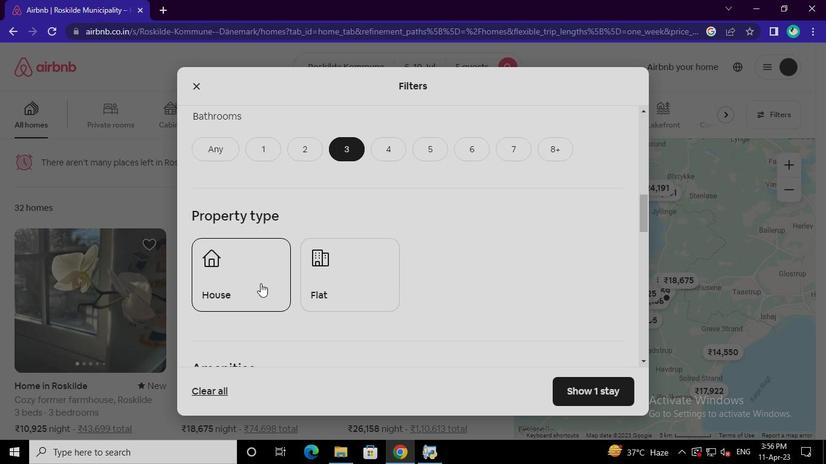 
Action: Mouse moved to (233, 279)
Screenshot: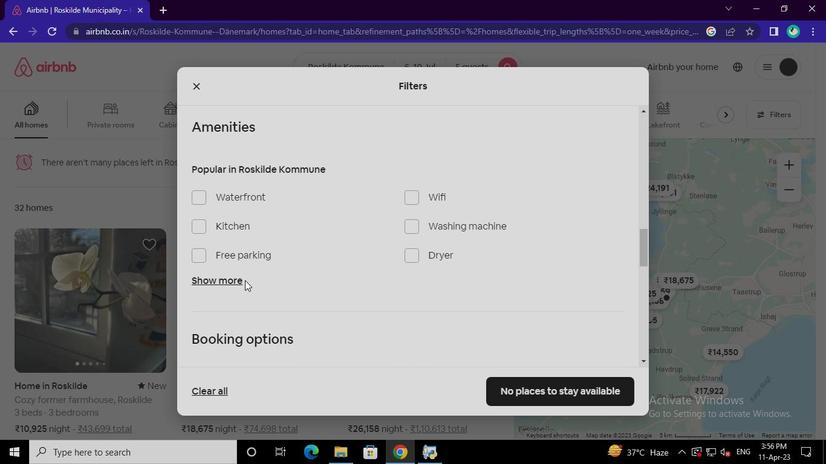 
Action: Mouse pressed left at (233, 279)
Screenshot: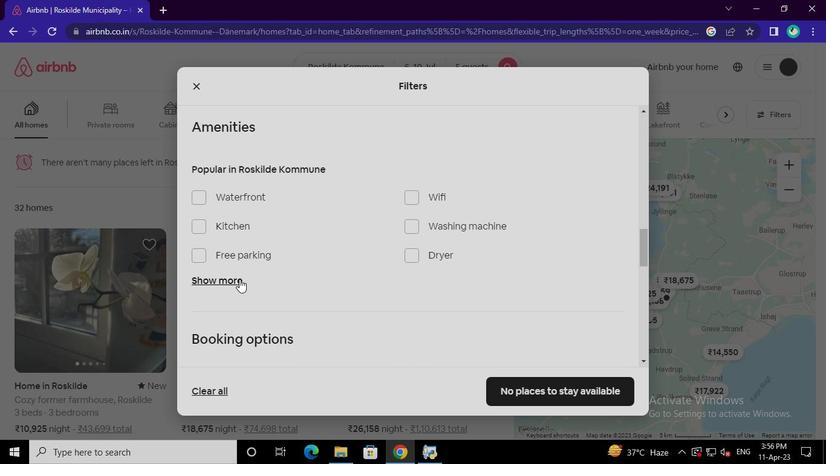 
Action: Mouse moved to (409, 197)
Screenshot: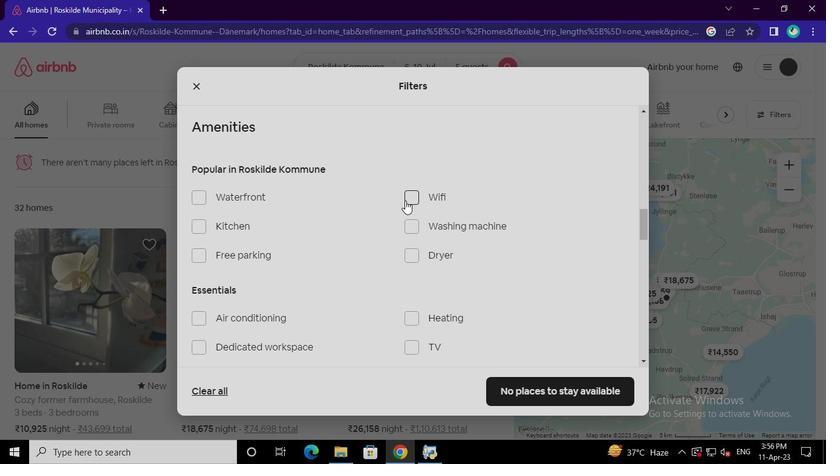 
Action: Mouse pressed left at (409, 197)
Screenshot: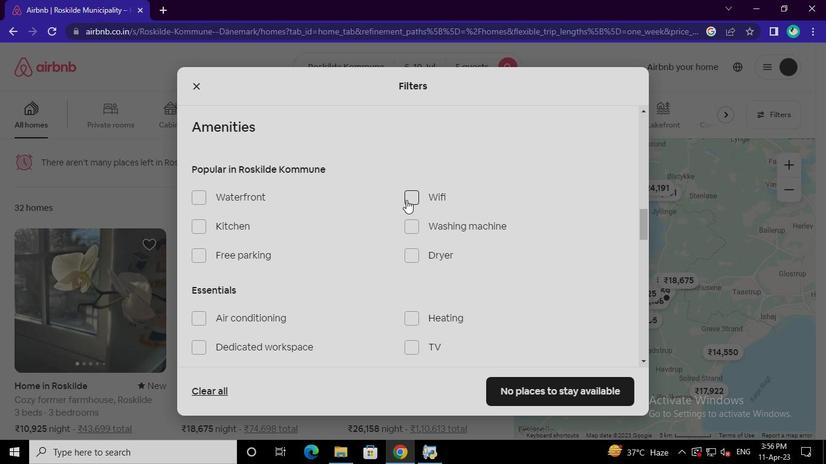 
Action: Mouse moved to (234, 257)
Screenshot: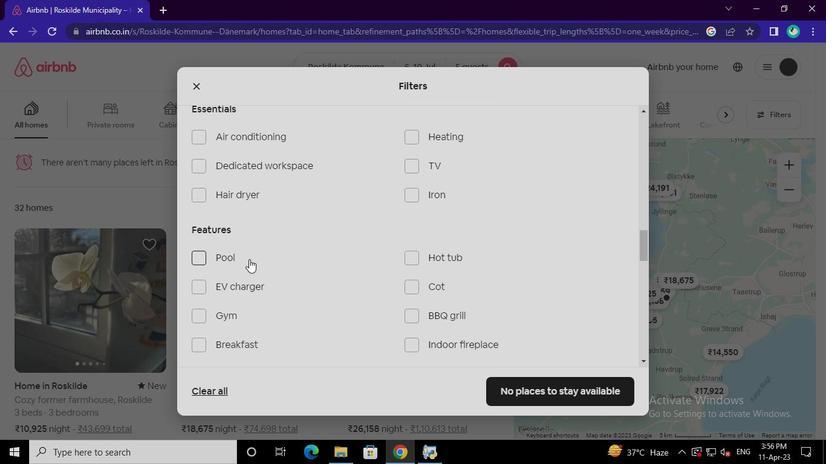 
Action: Mouse pressed left at (234, 257)
Screenshot: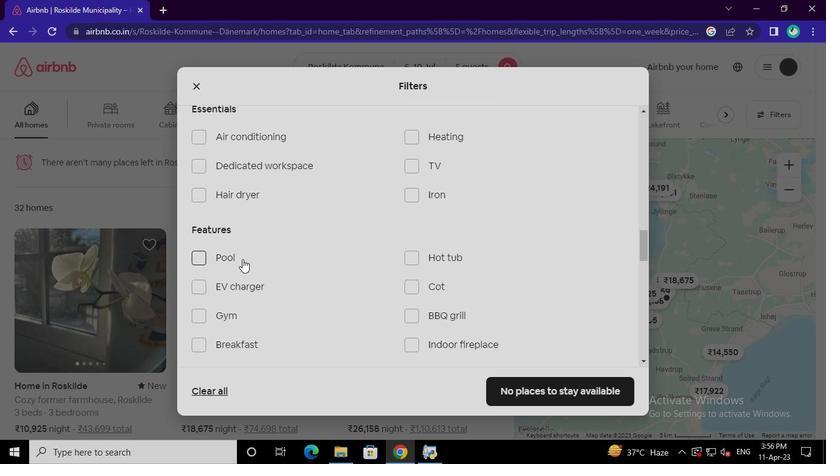 
Action: Mouse moved to (257, 310)
Screenshot: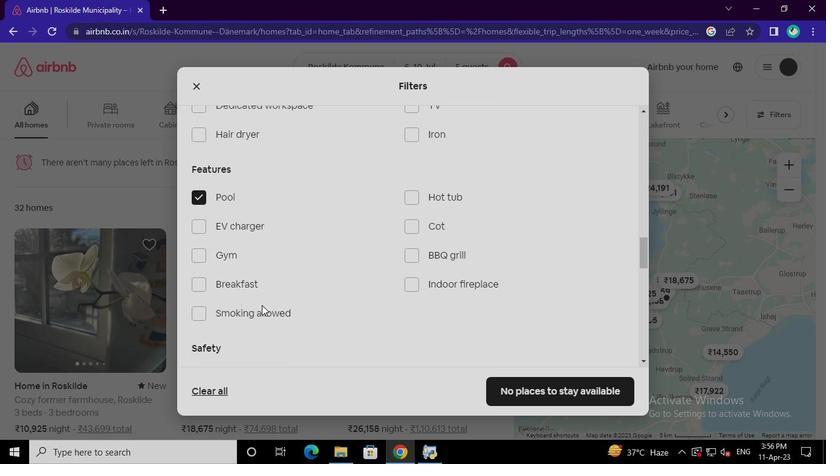 
Action: Mouse pressed left at (257, 310)
Screenshot: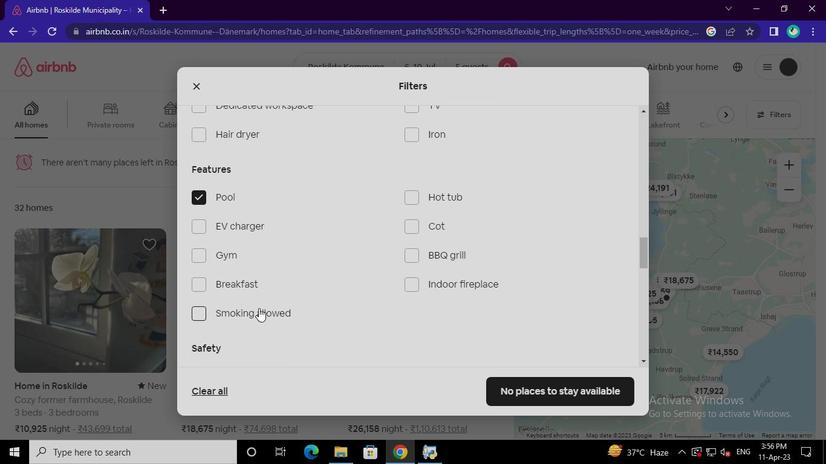 
Action: Mouse moved to (241, 279)
Screenshot: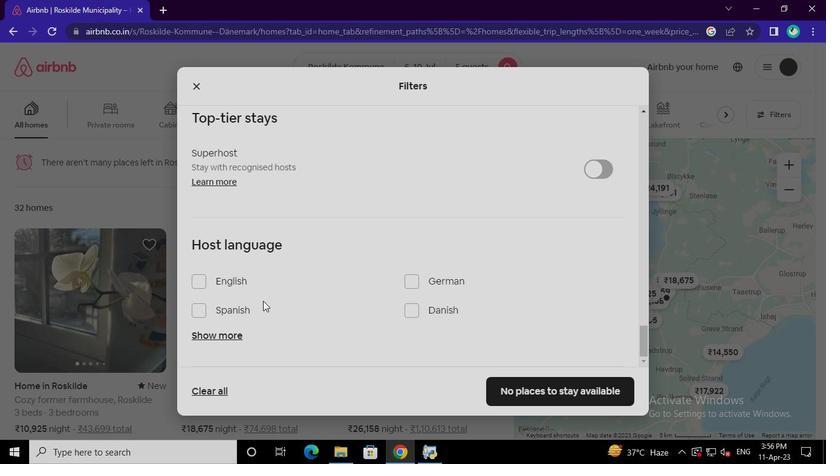 
Action: Mouse pressed left at (241, 279)
Screenshot: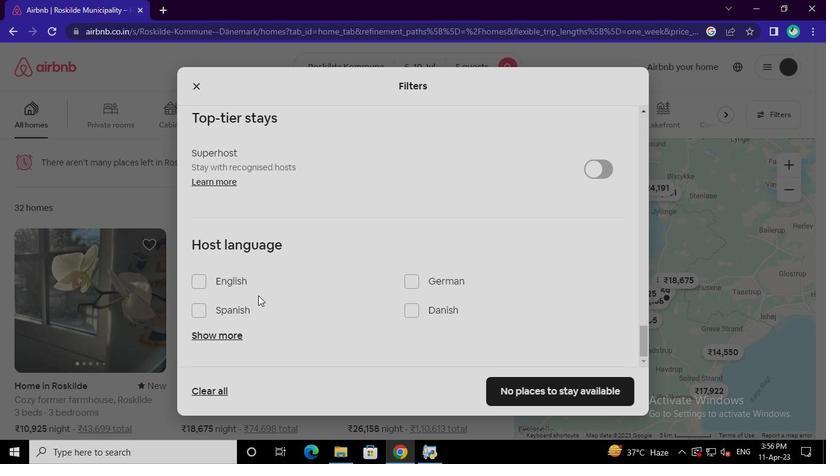 
Action: Mouse moved to (511, 387)
Screenshot: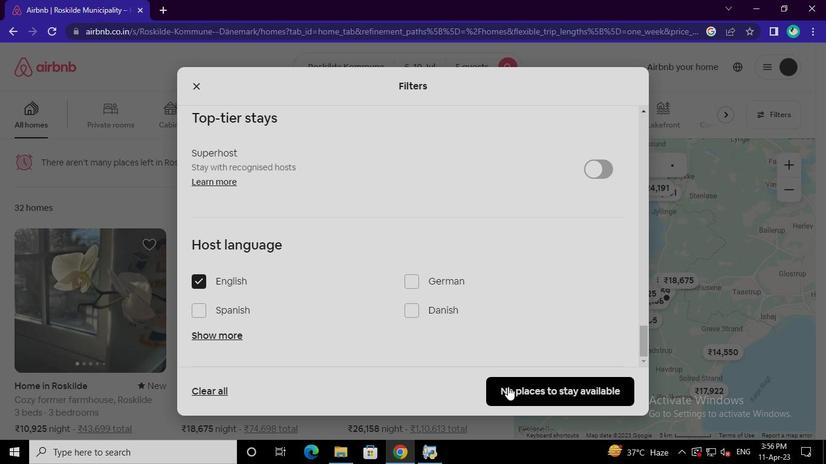 
Action: Mouse pressed left at (511, 387)
Screenshot: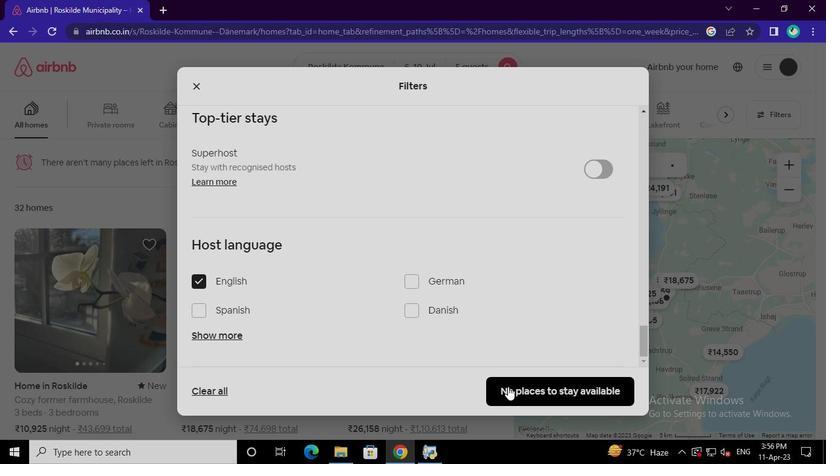 
Action: Mouse moved to (433, 452)
Screenshot: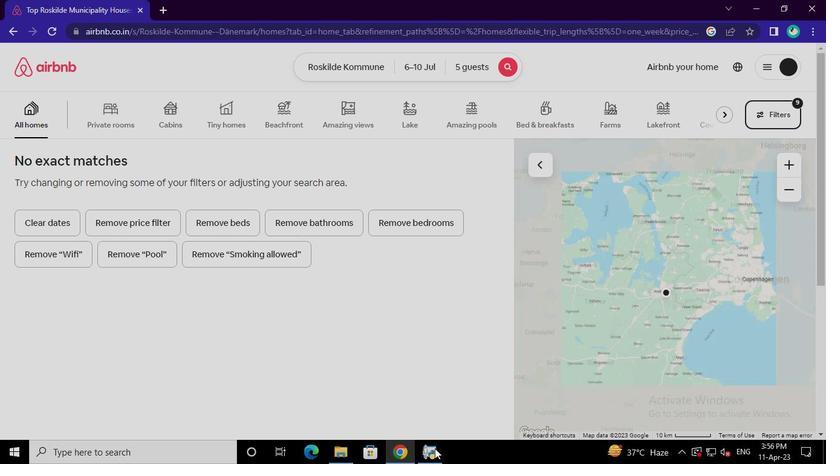 
Action: Mouse pressed left at (433, 452)
Screenshot: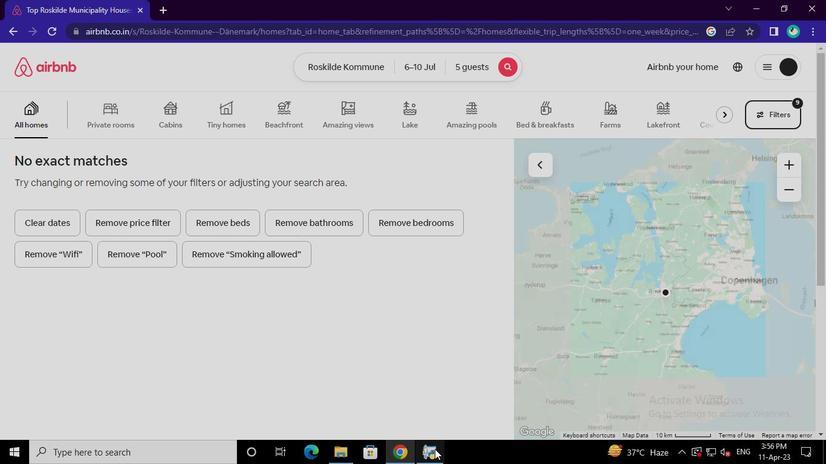 
Action: Mouse moved to (651, 93)
Screenshot: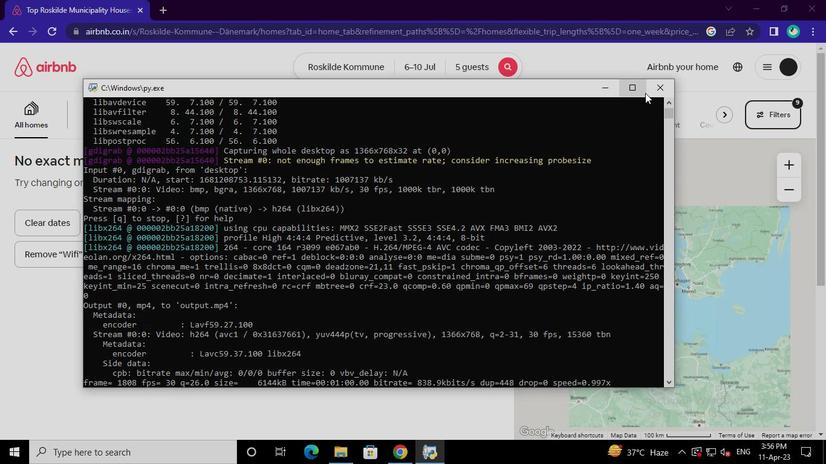 
Action: Mouse pressed left at (651, 93)
Screenshot: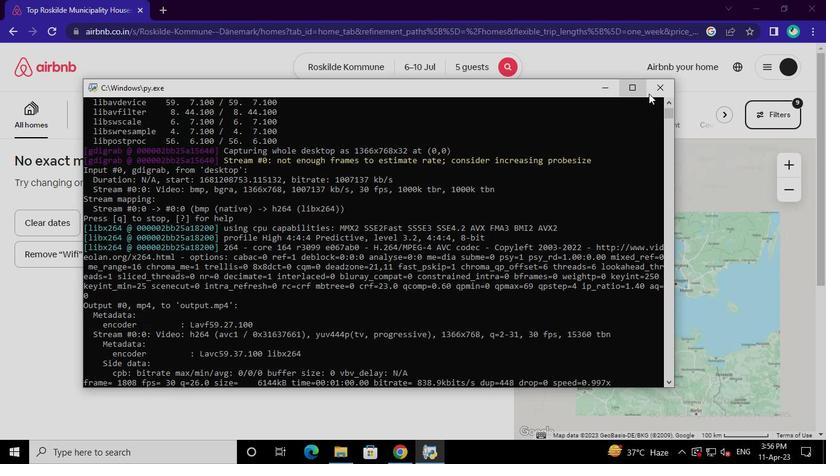 
